 Task: Edit the buffer time to 3 hours before the event.
Action: Mouse moved to (565, 333)
Screenshot: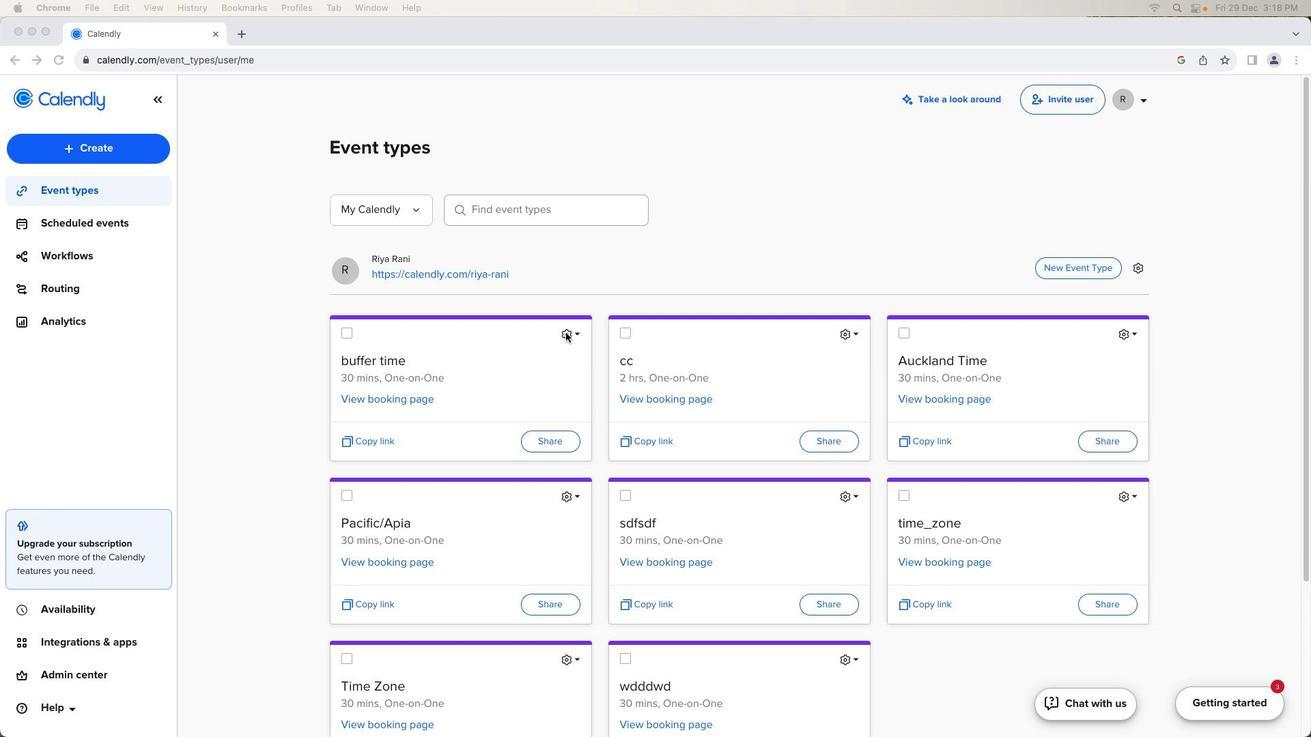 
Action: Mouse pressed left at (565, 333)
Screenshot: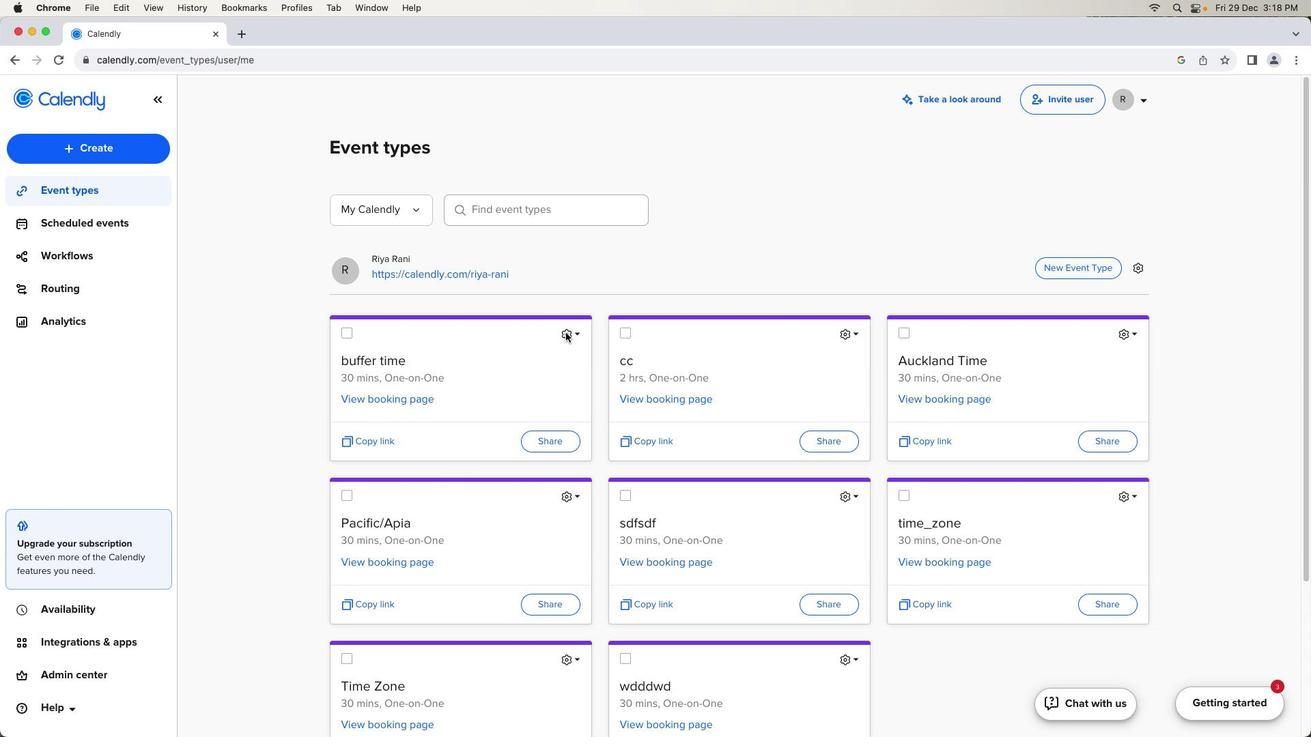 
Action: Mouse pressed left at (565, 333)
Screenshot: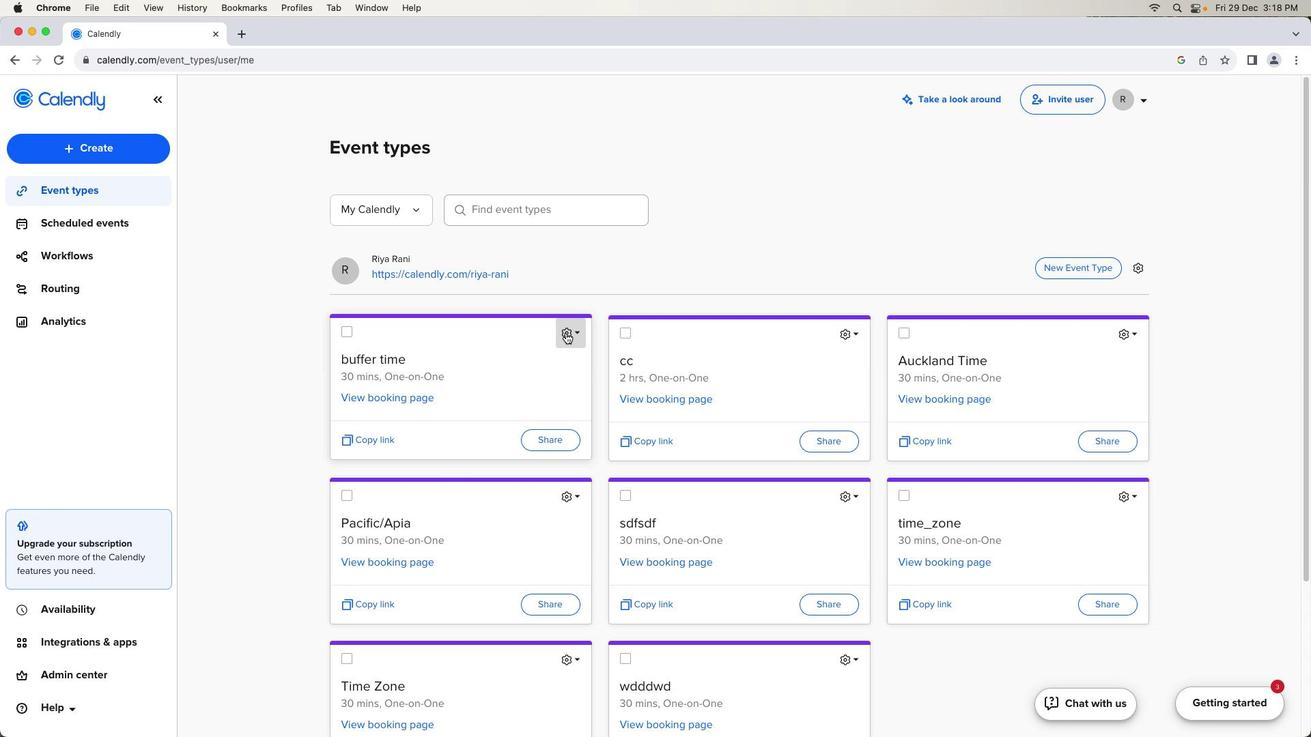 
Action: Mouse moved to (503, 380)
Screenshot: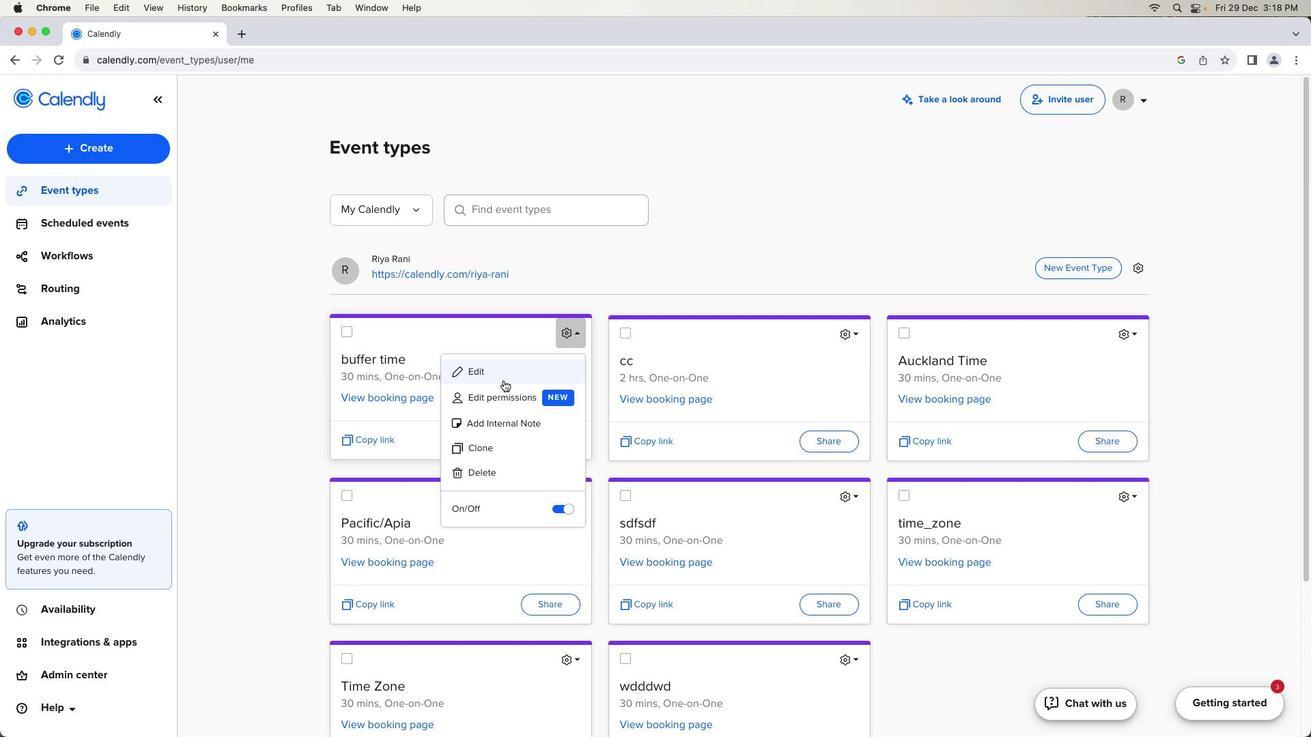 
Action: Mouse pressed left at (503, 380)
Screenshot: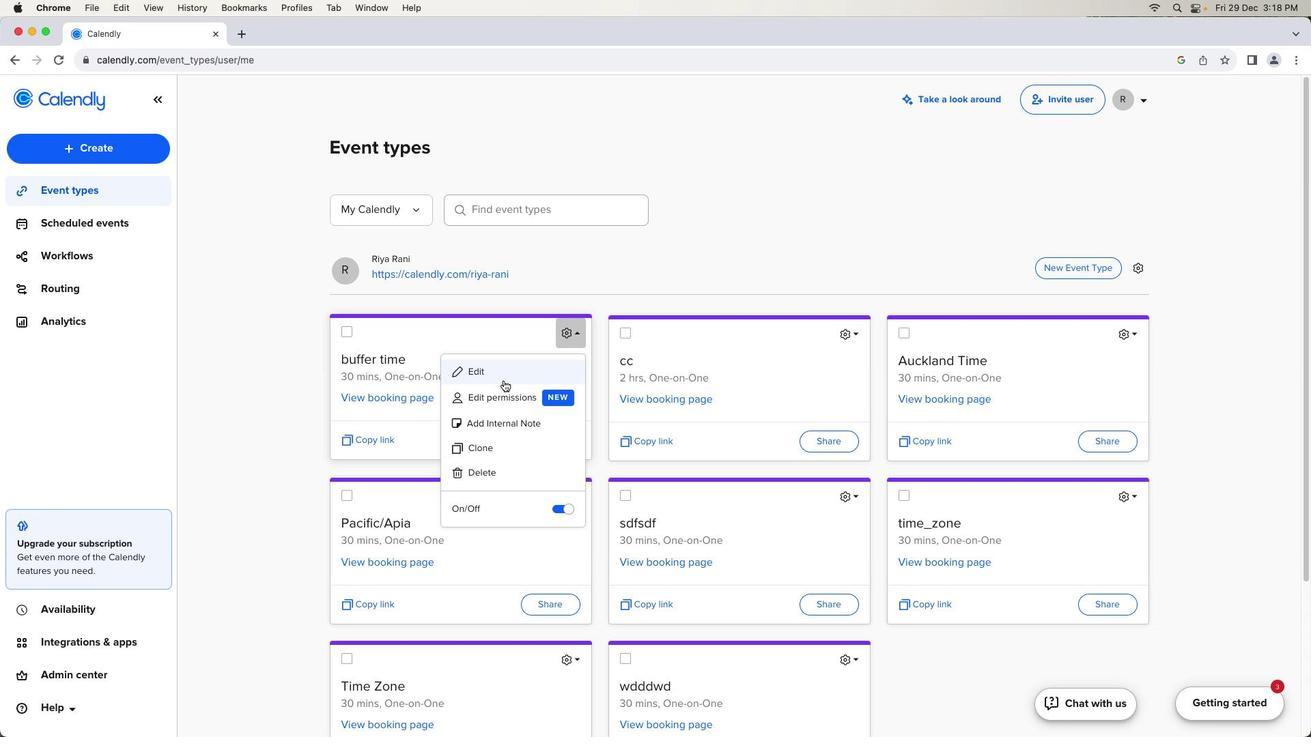 
Action: Mouse moved to (174, 430)
Screenshot: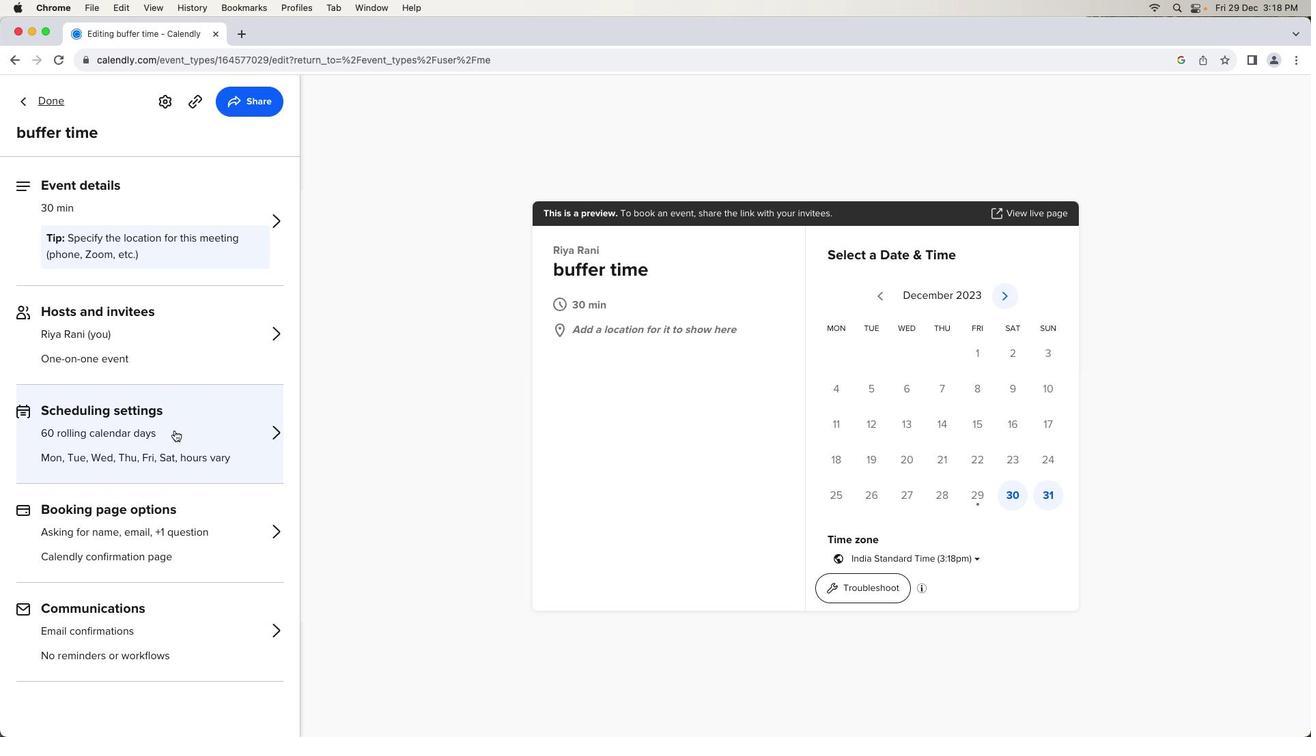 
Action: Mouse pressed left at (174, 430)
Screenshot: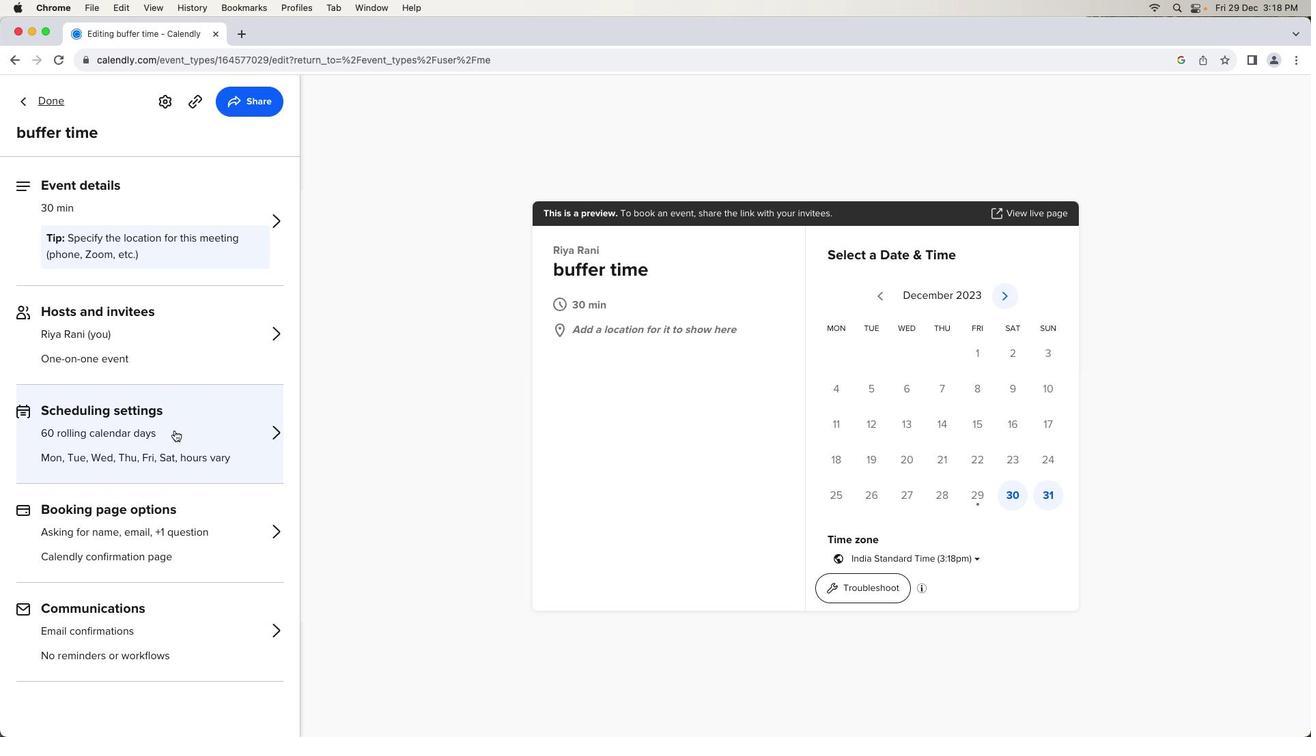 
Action: Mouse moved to (77, 548)
Screenshot: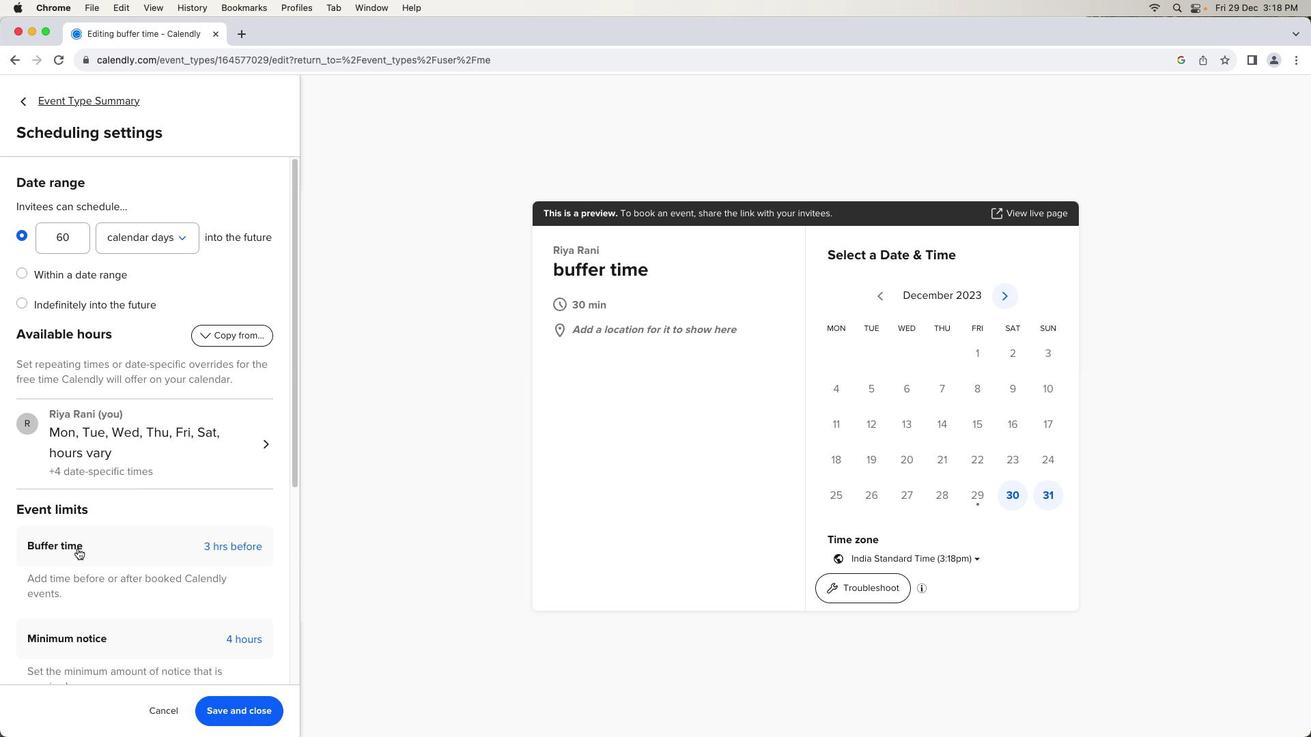 
Action: Mouse pressed left at (77, 548)
Screenshot: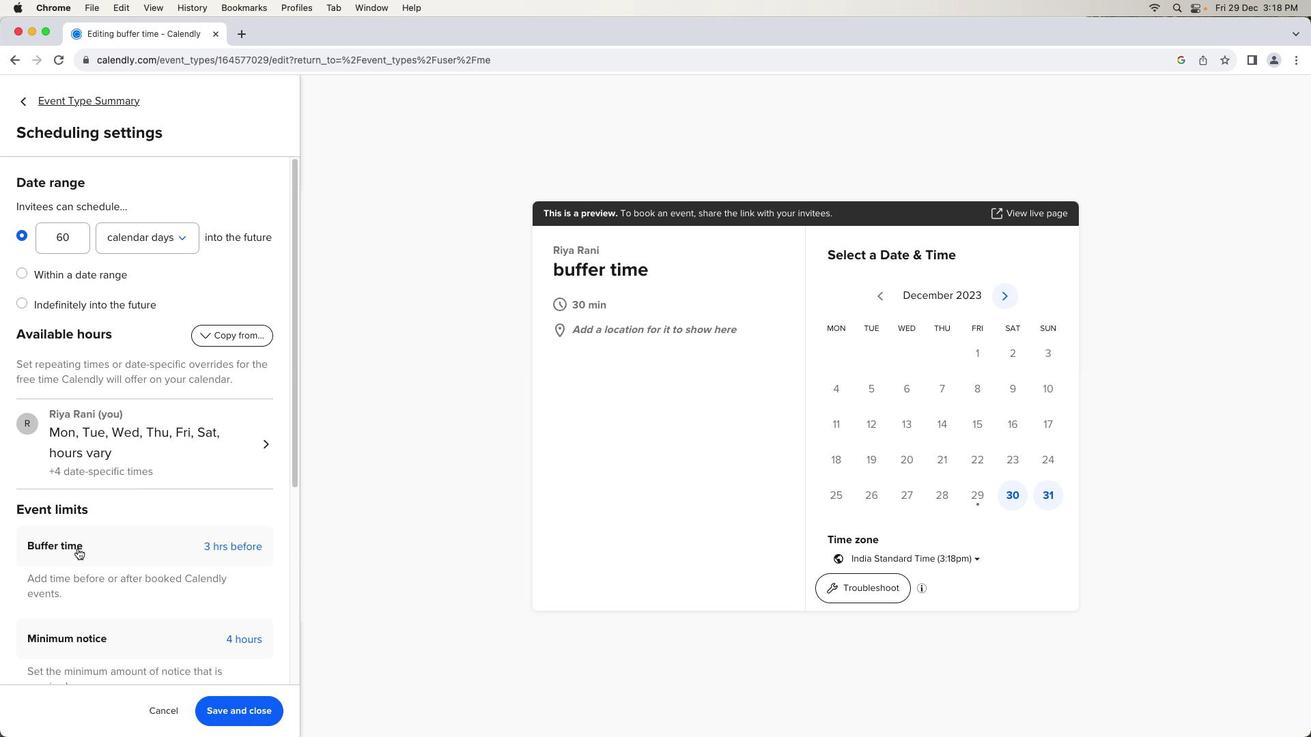 
Action: Mouse moved to (123, 585)
Screenshot: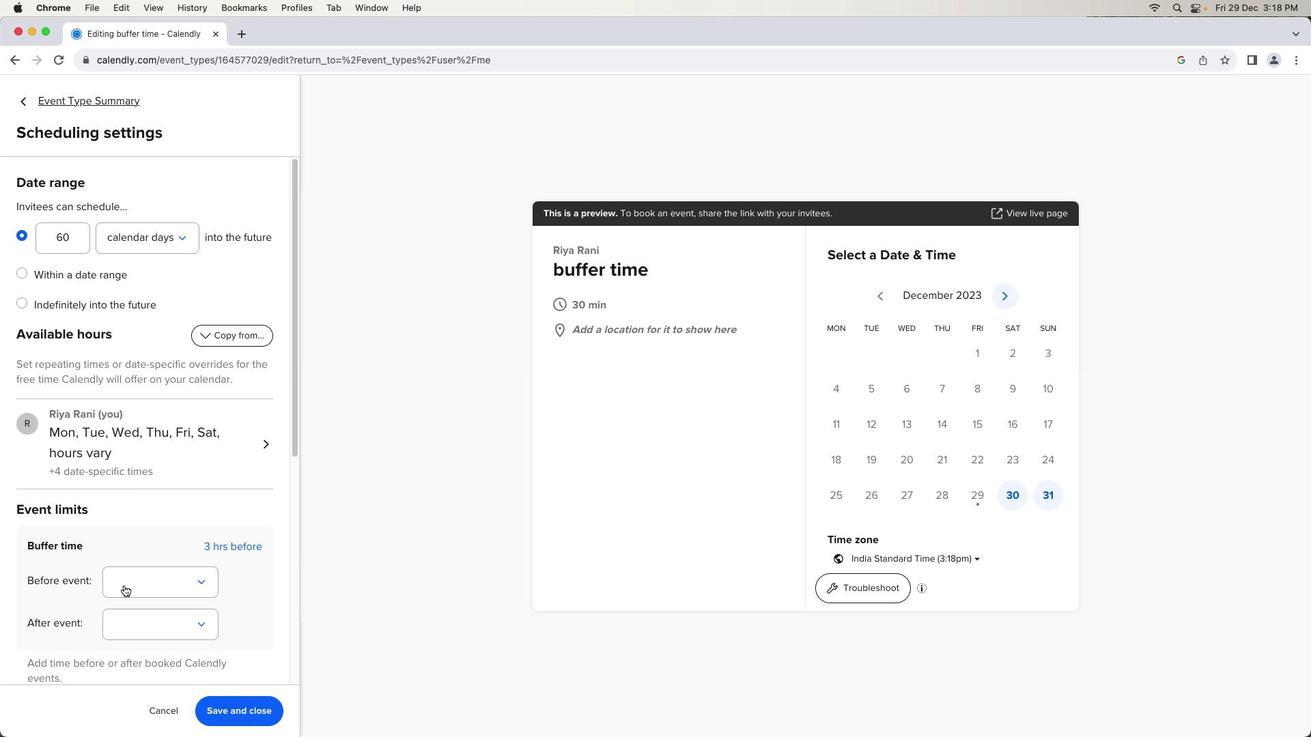 
Action: Mouse pressed left at (123, 585)
Screenshot: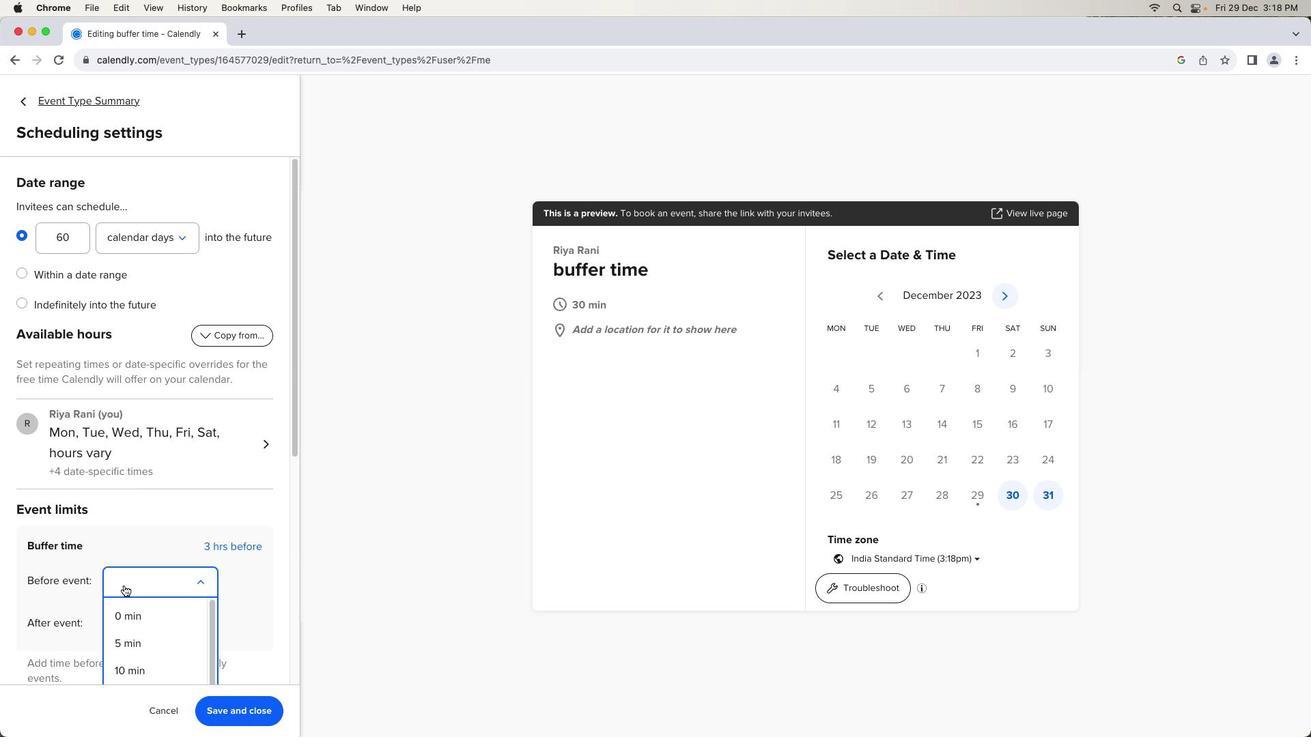 
Action: Mouse moved to (151, 637)
Screenshot: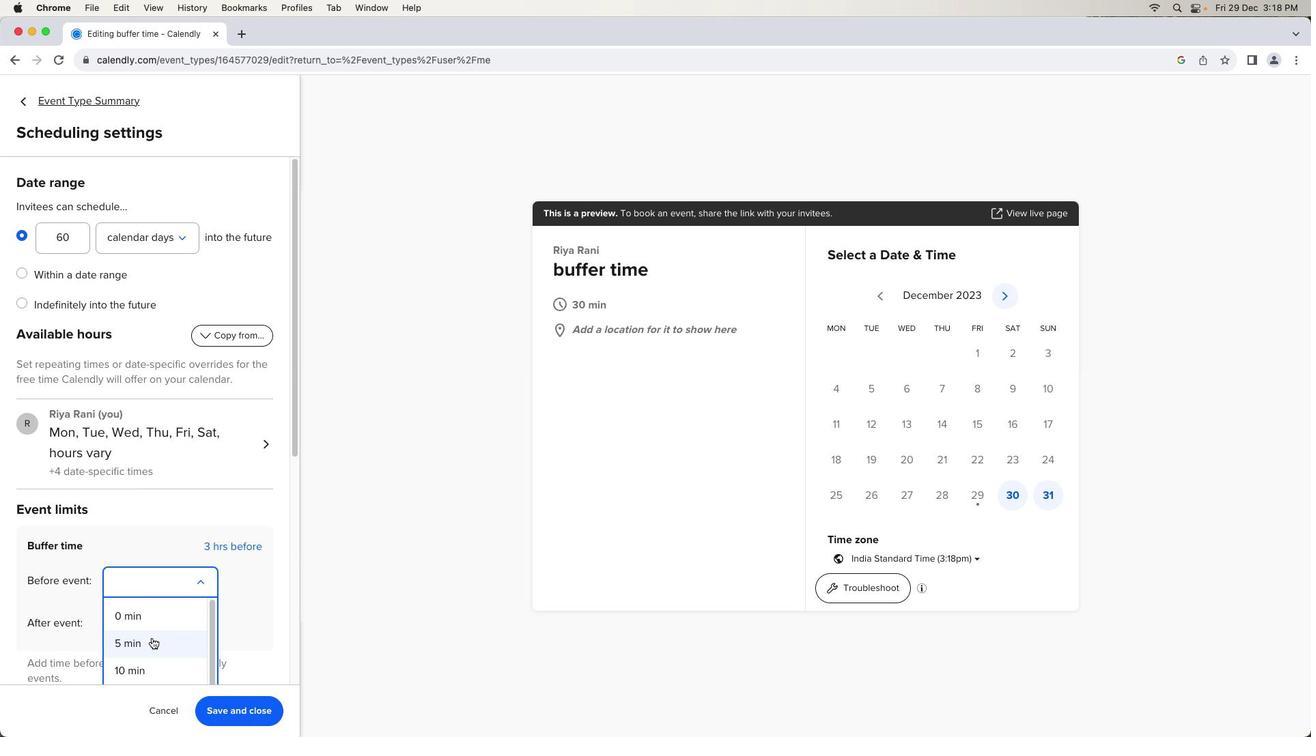 
Action: Mouse scrolled (151, 637) with delta (0, 0)
Screenshot: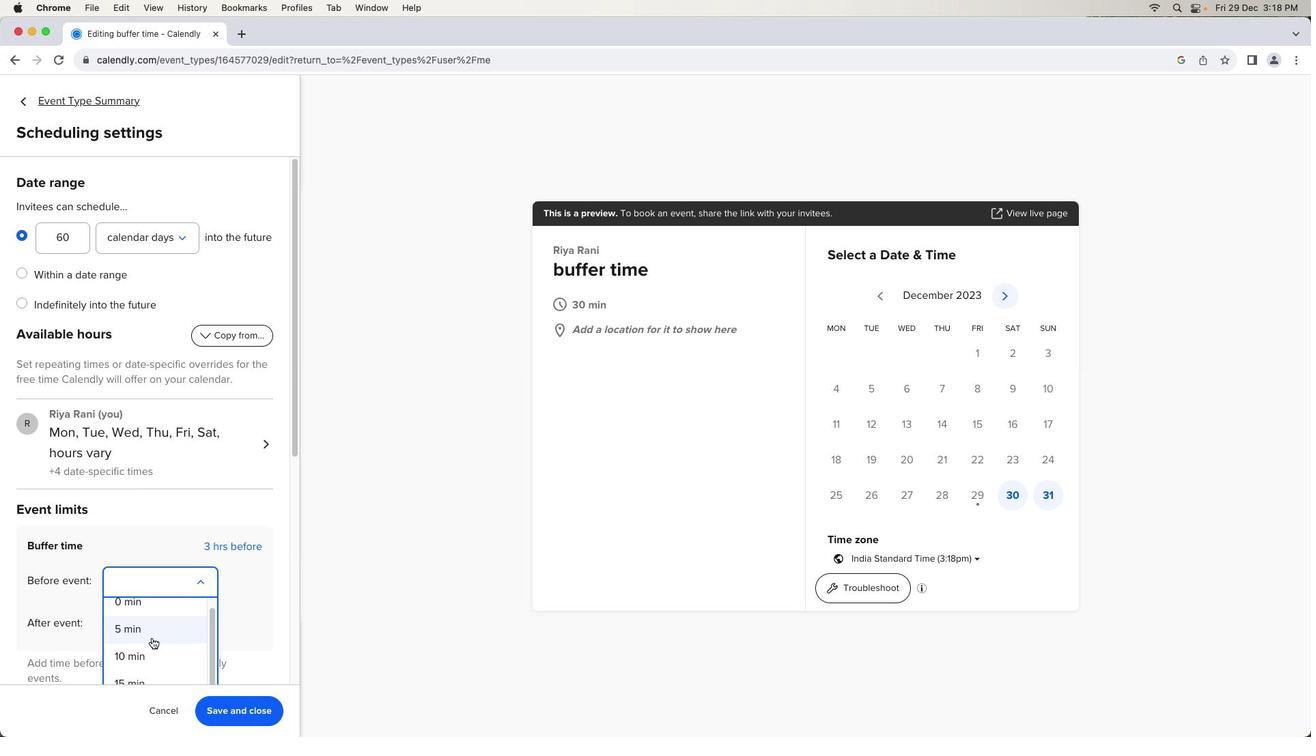 
Action: Mouse scrolled (151, 637) with delta (0, 0)
Screenshot: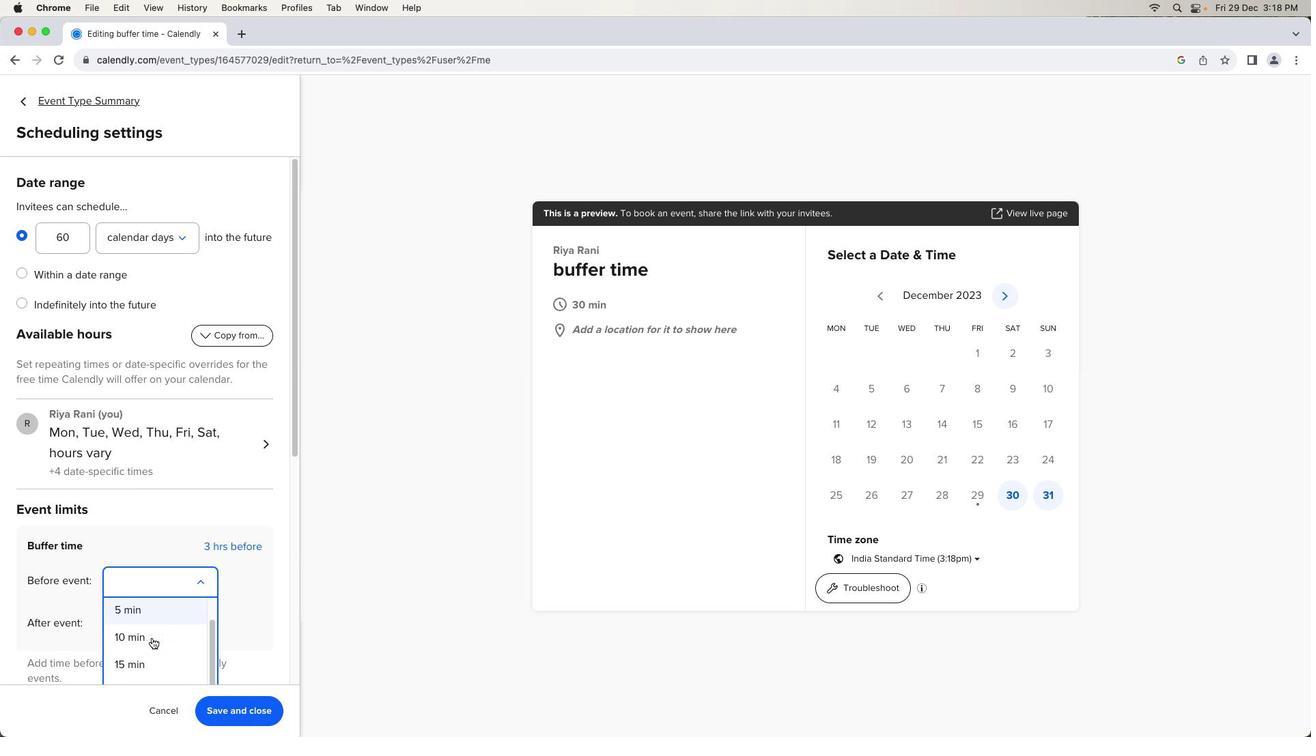 
Action: Mouse scrolled (151, 637) with delta (0, -1)
Screenshot: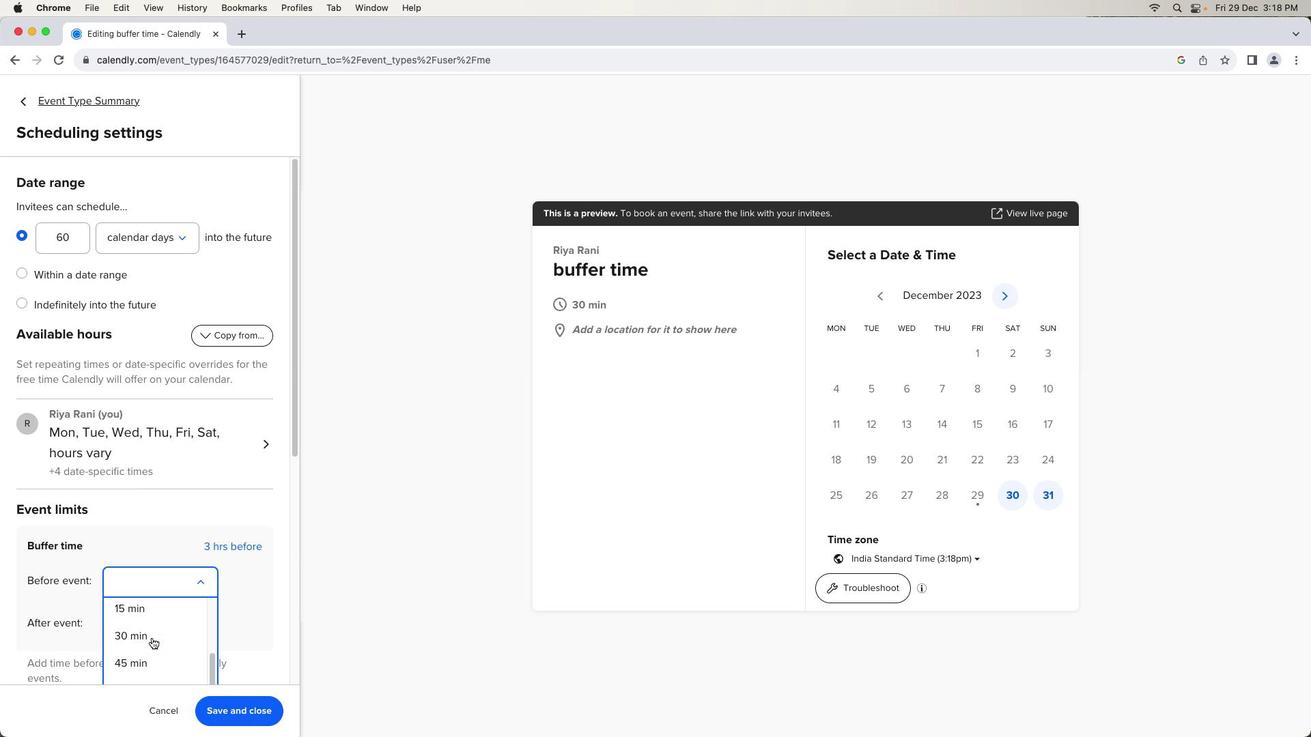 
Action: Mouse scrolled (151, 637) with delta (0, -2)
Screenshot: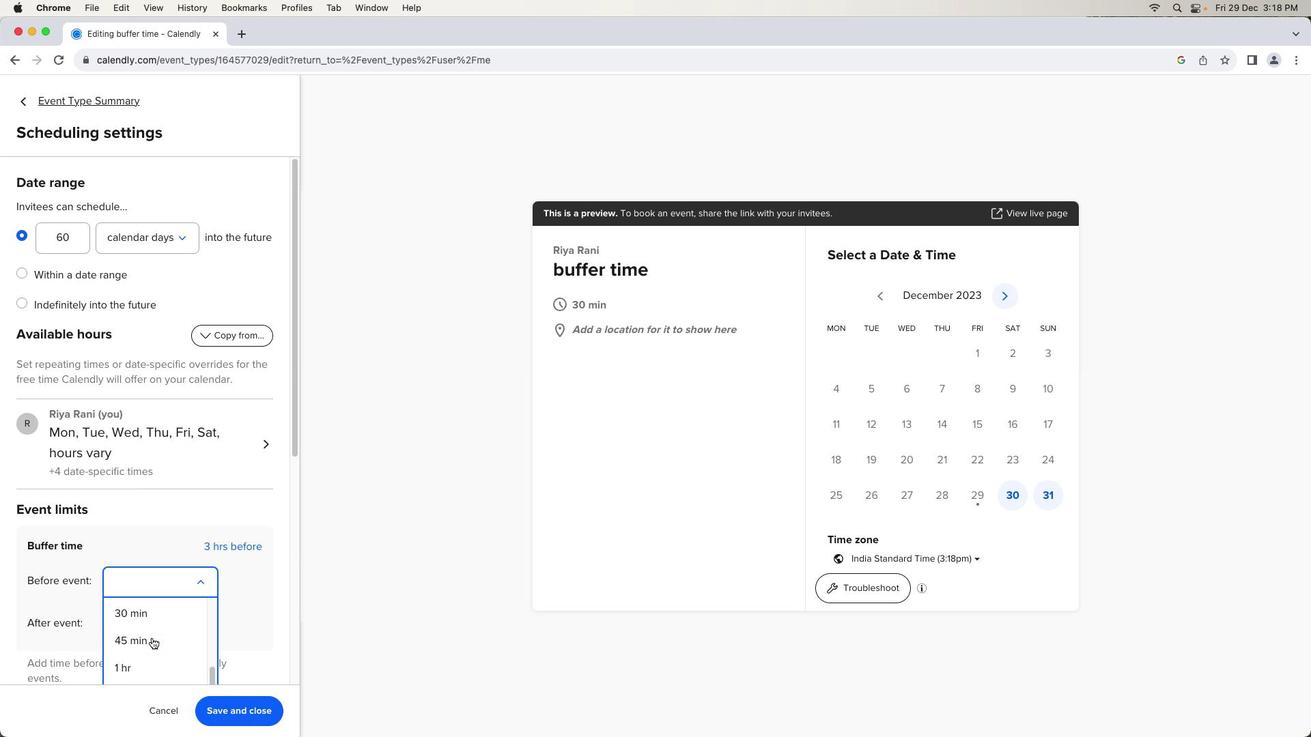 
Action: Mouse scrolled (151, 637) with delta (0, 0)
Screenshot: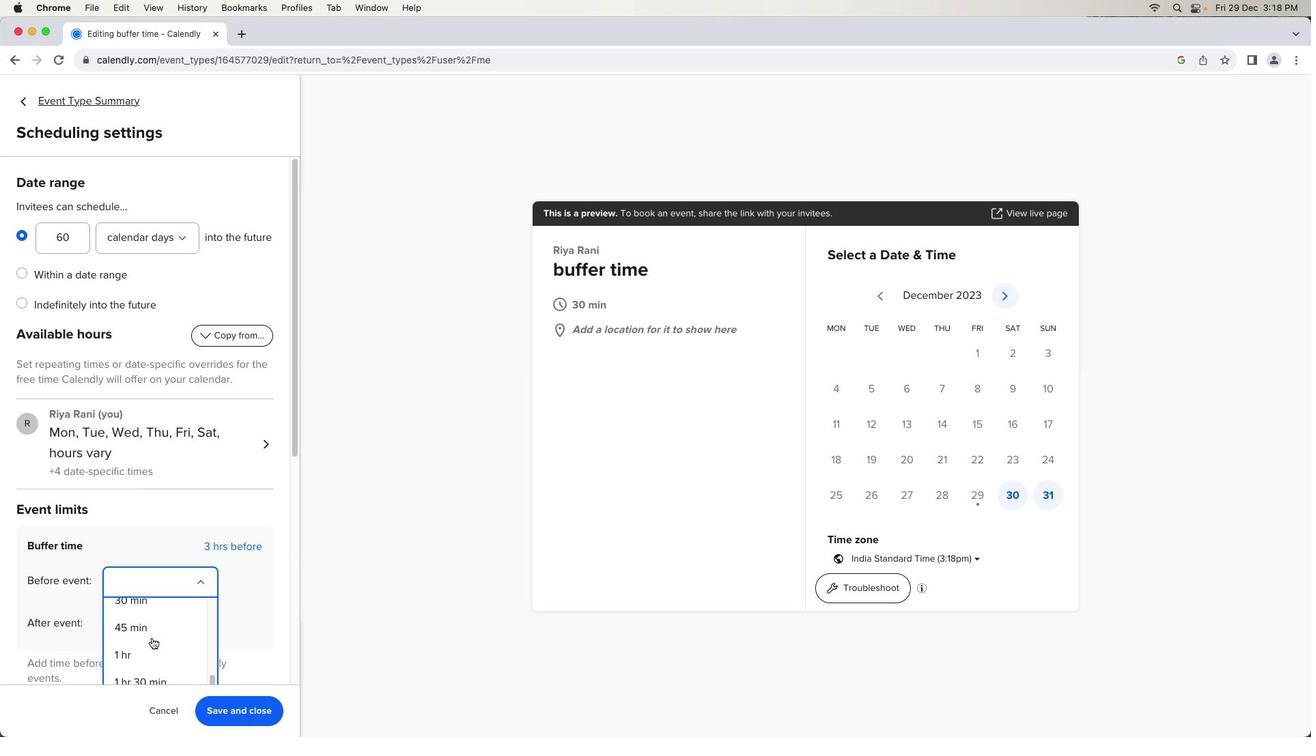 
Action: Mouse scrolled (151, 637) with delta (0, 0)
Screenshot: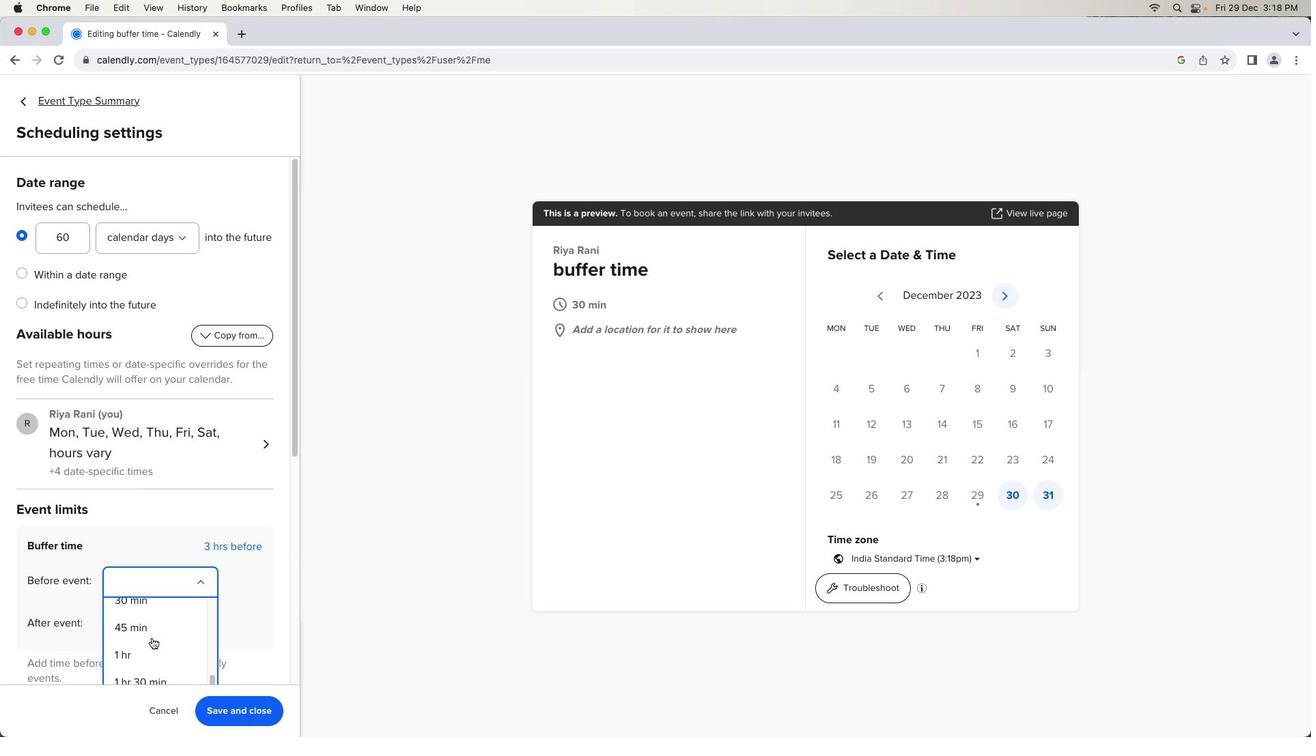 
Action: Mouse scrolled (151, 637) with delta (0, -1)
Screenshot: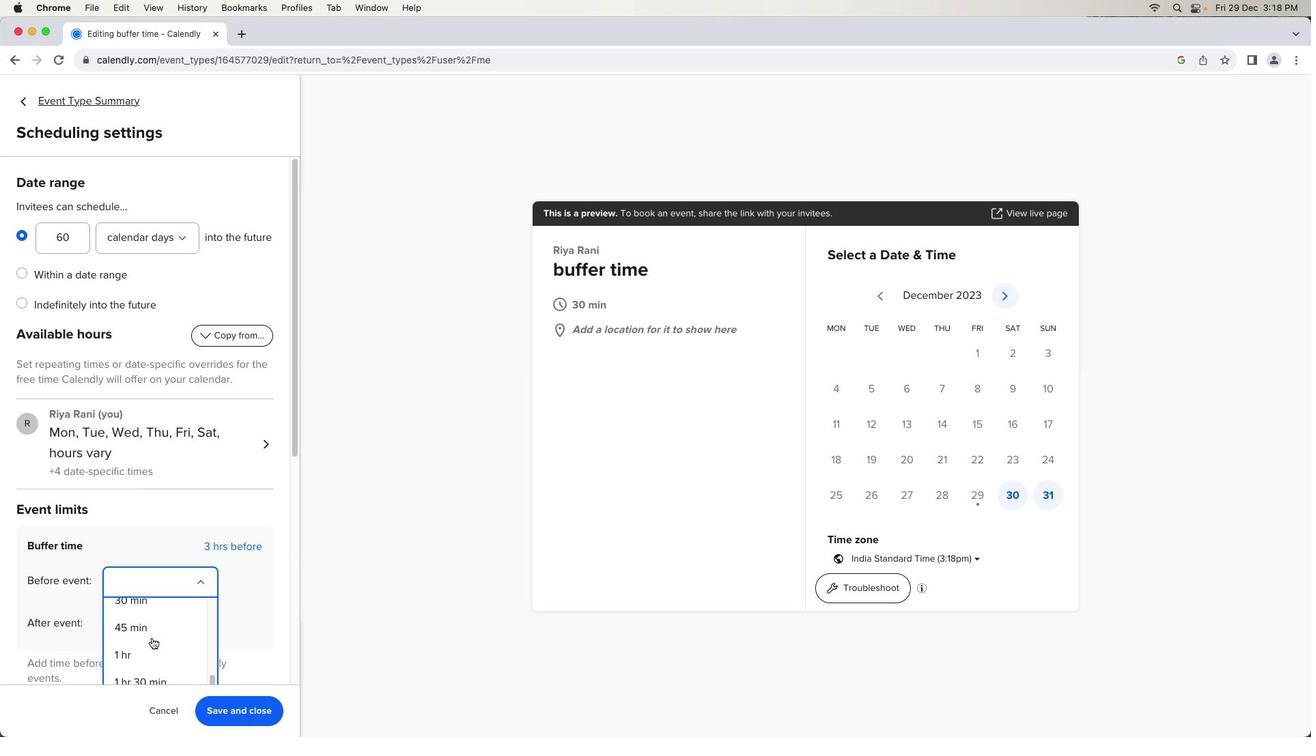 
Action: Mouse scrolled (151, 637) with delta (0, -2)
Screenshot: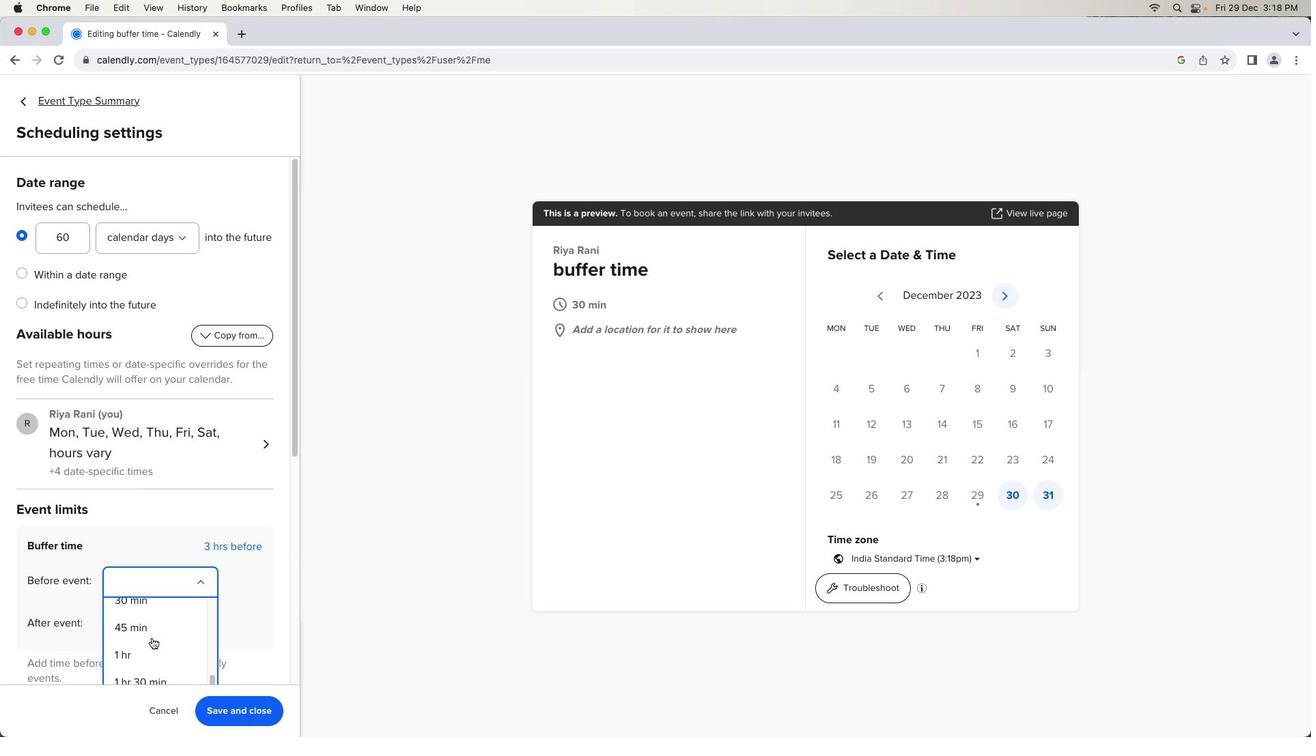 
Action: Mouse moved to (151, 638)
Screenshot: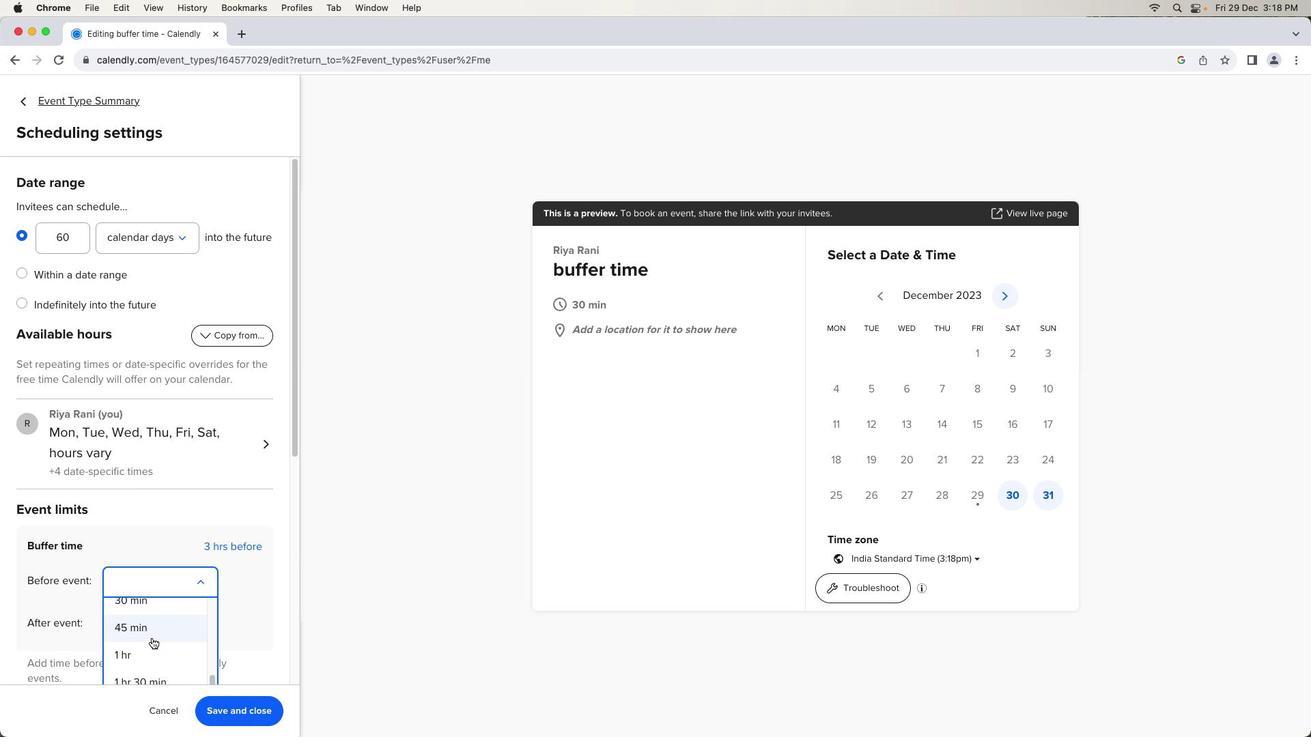 
Action: Mouse scrolled (151, 638) with delta (0, 0)
Screenshot: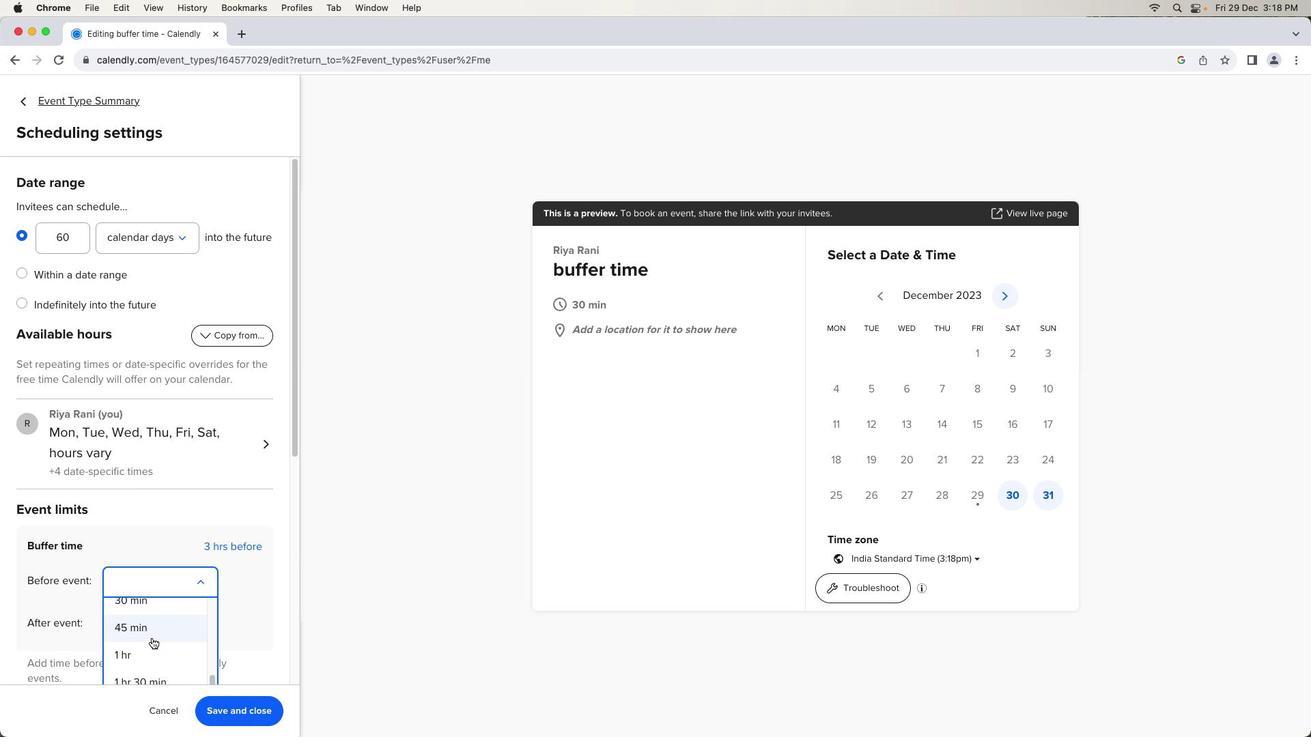 
Action: Mouse scrolled (151, 638) with delta (0, 0)
Screenshot: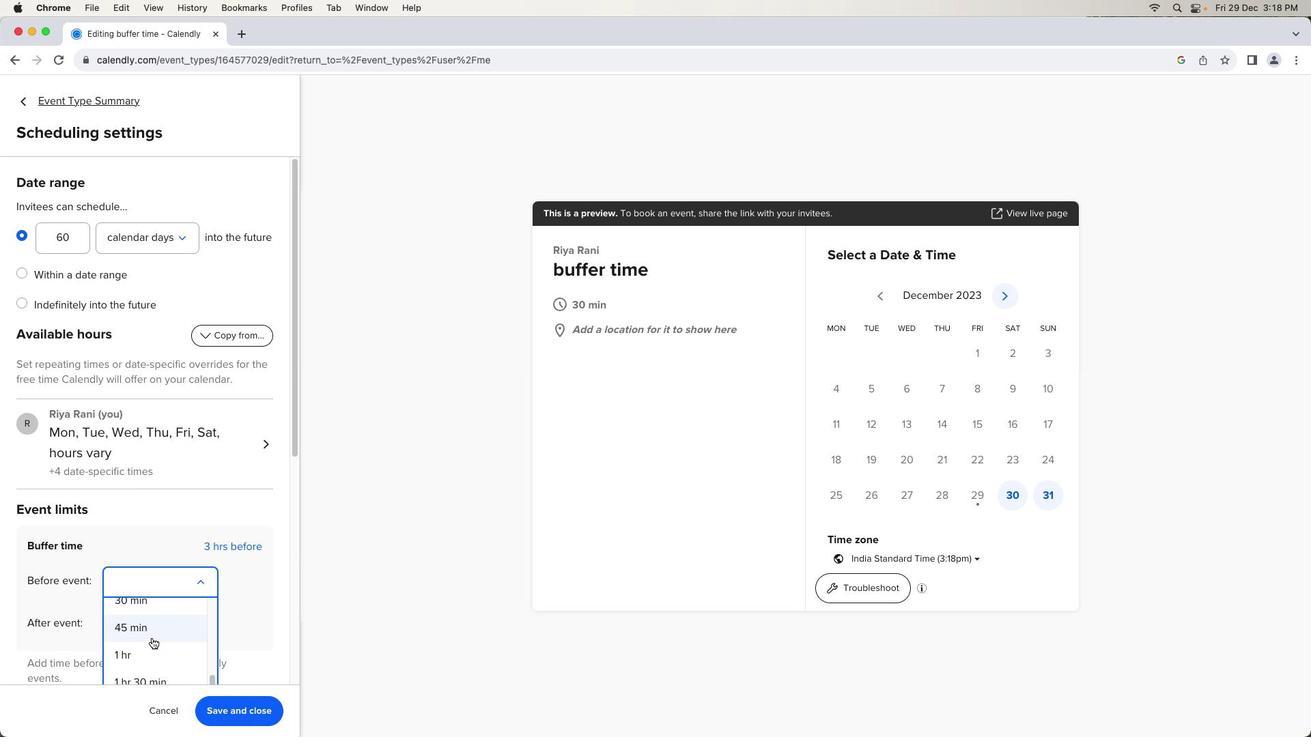 
Action: Mouse scrolled (151, 638) with delta (0, -2)
Screenshot: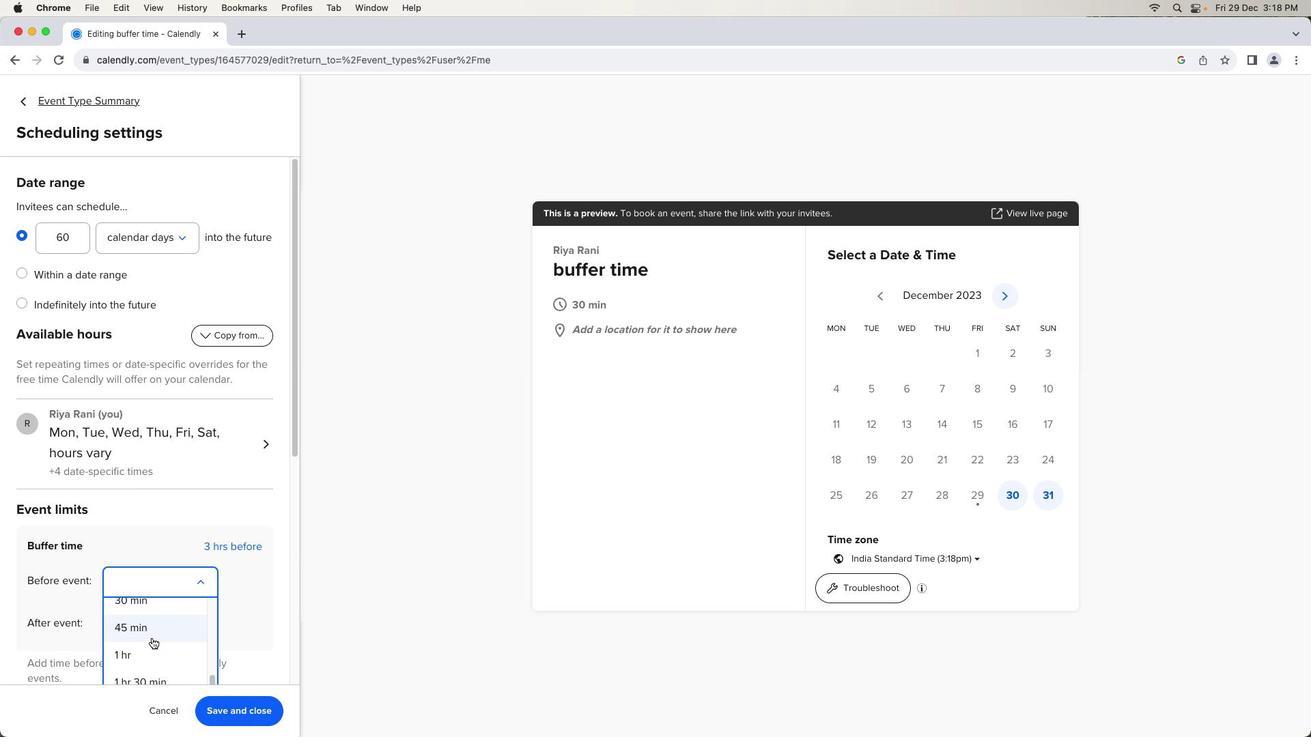 
Action: Mouse scrolled (151, 638) with delta (0, -2)
Screenshot: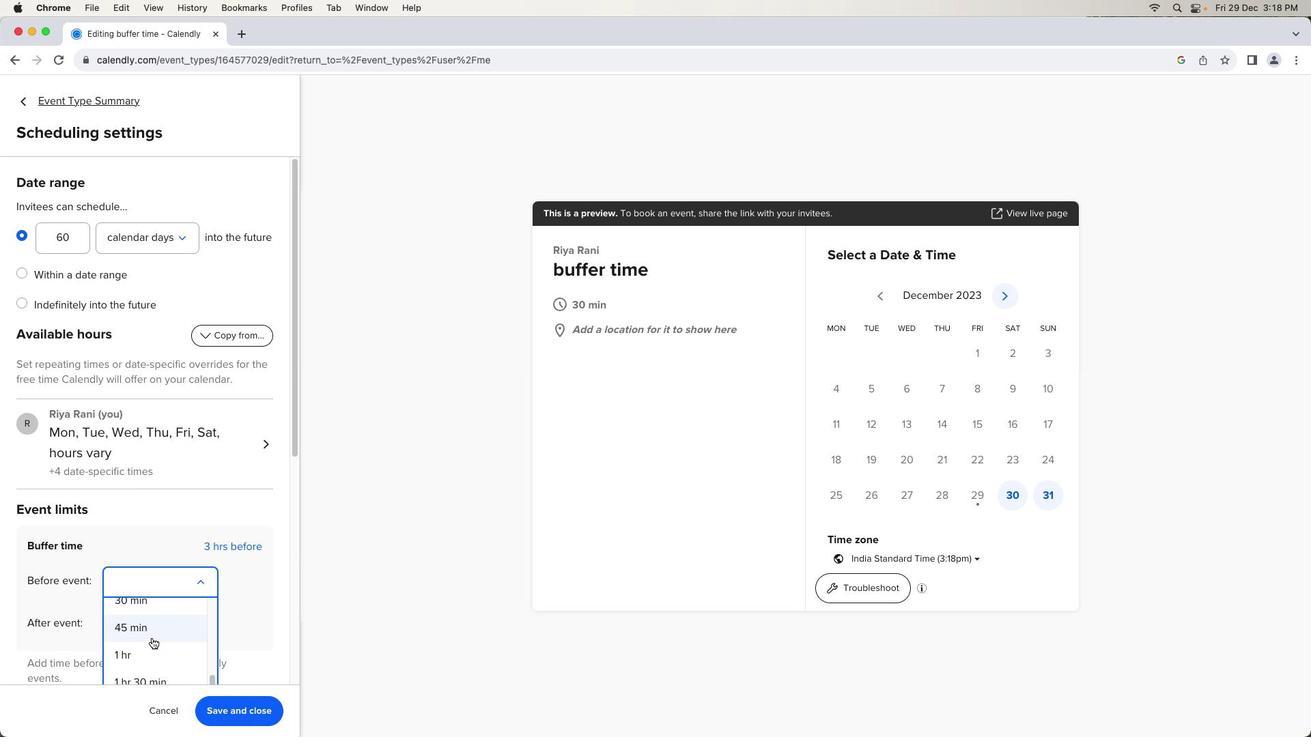 
Action: Mouse moved to (152, 637)
Screenshot: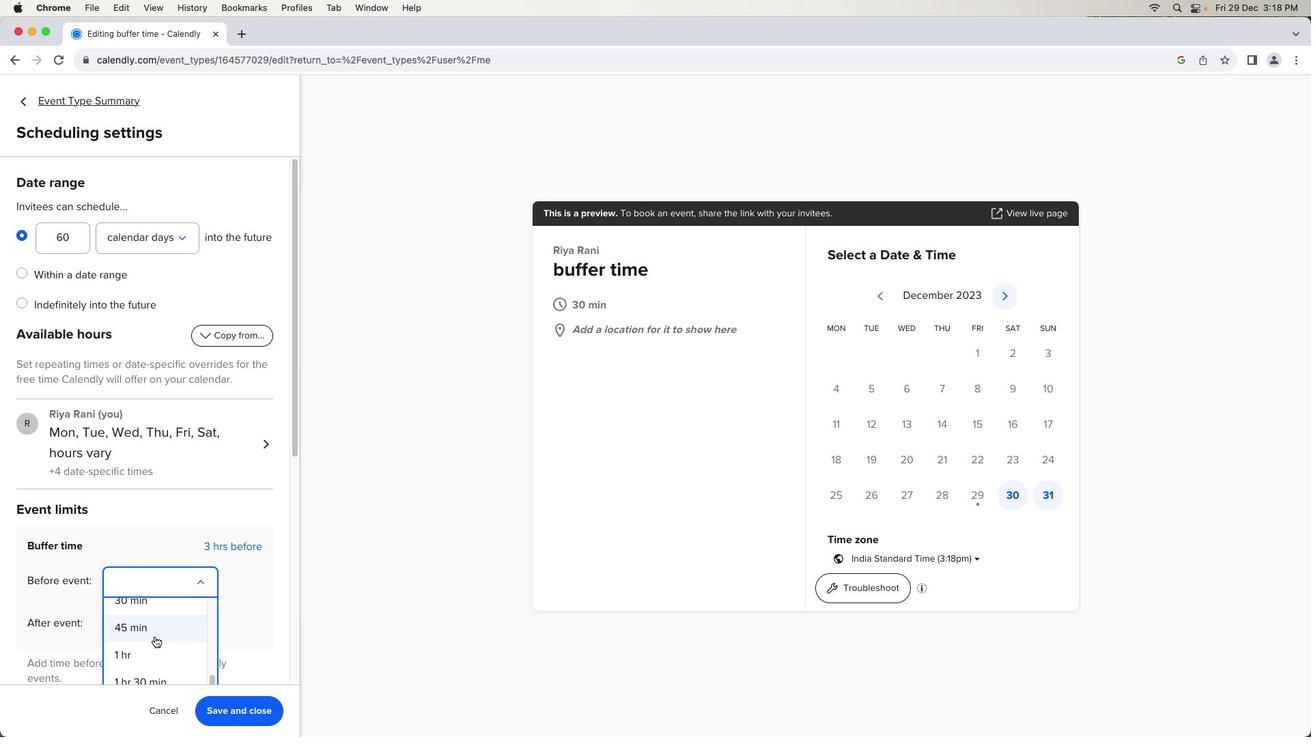 
Action: Mouse scrolled (152, 637) with delta (0, 0)
Screenshot: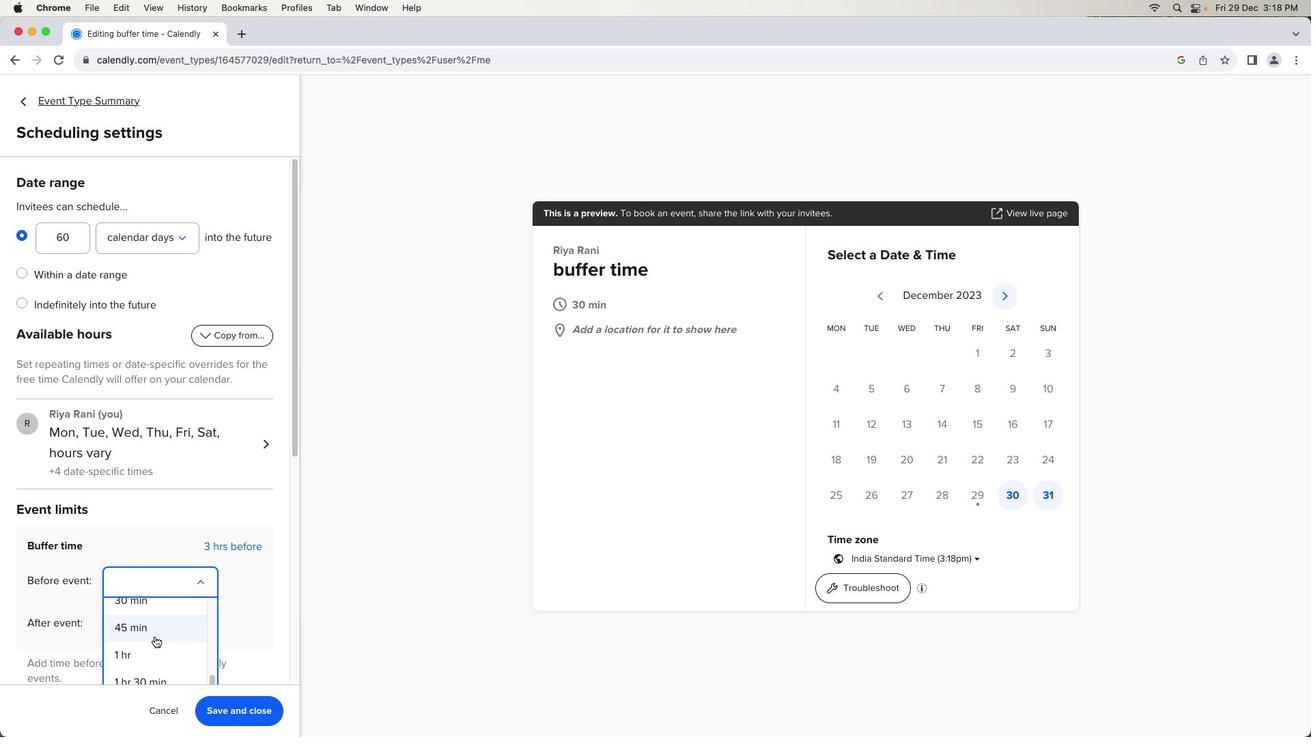 
Action: Mouse moved to (152, 637)
Screenshot: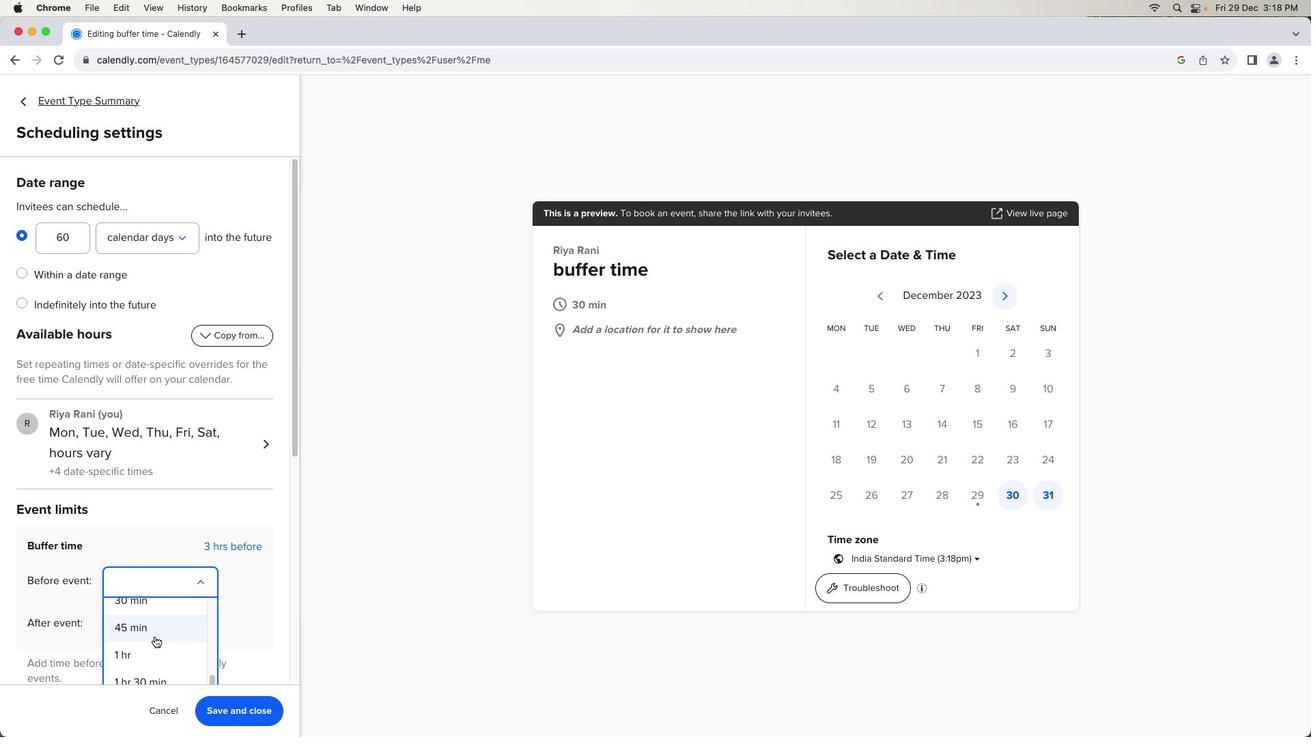 
Action: Mouse scrolled (152, 637) with delta (0, 0)
Screenshot: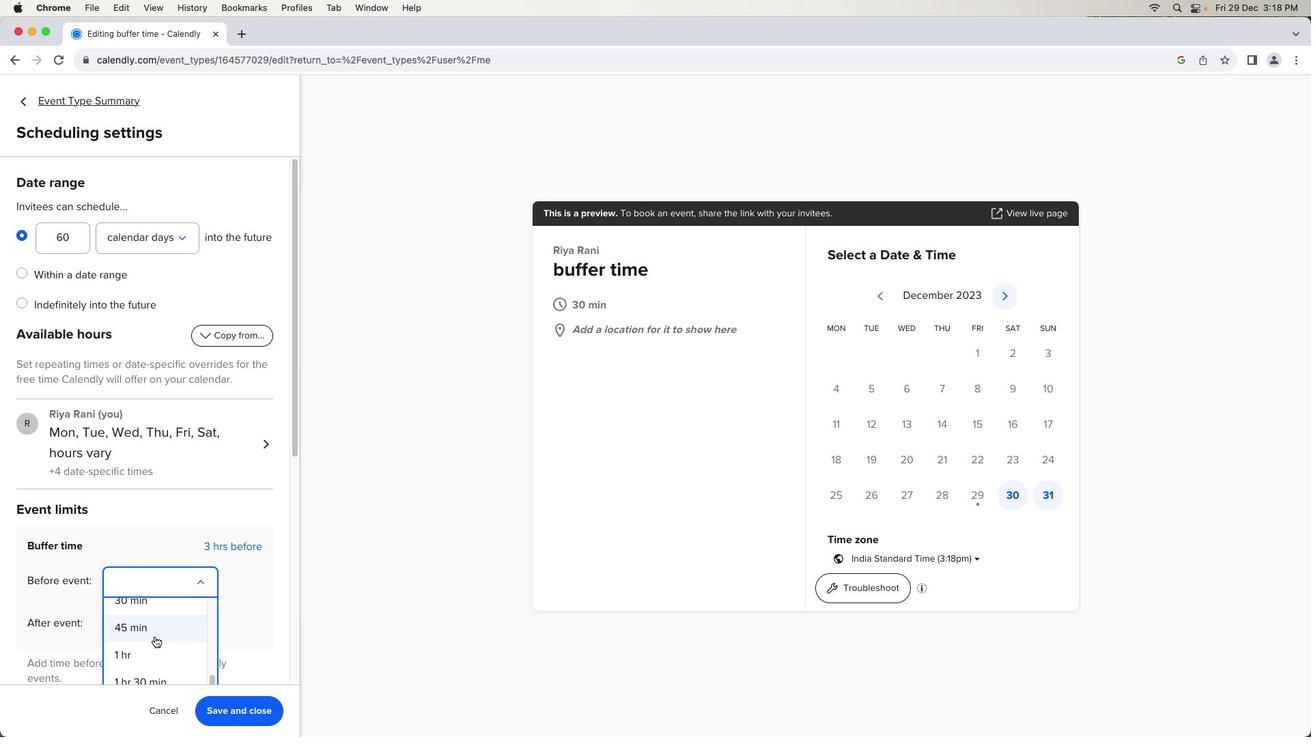 
Action: Mouse moved to (153, 637)
Screenshot: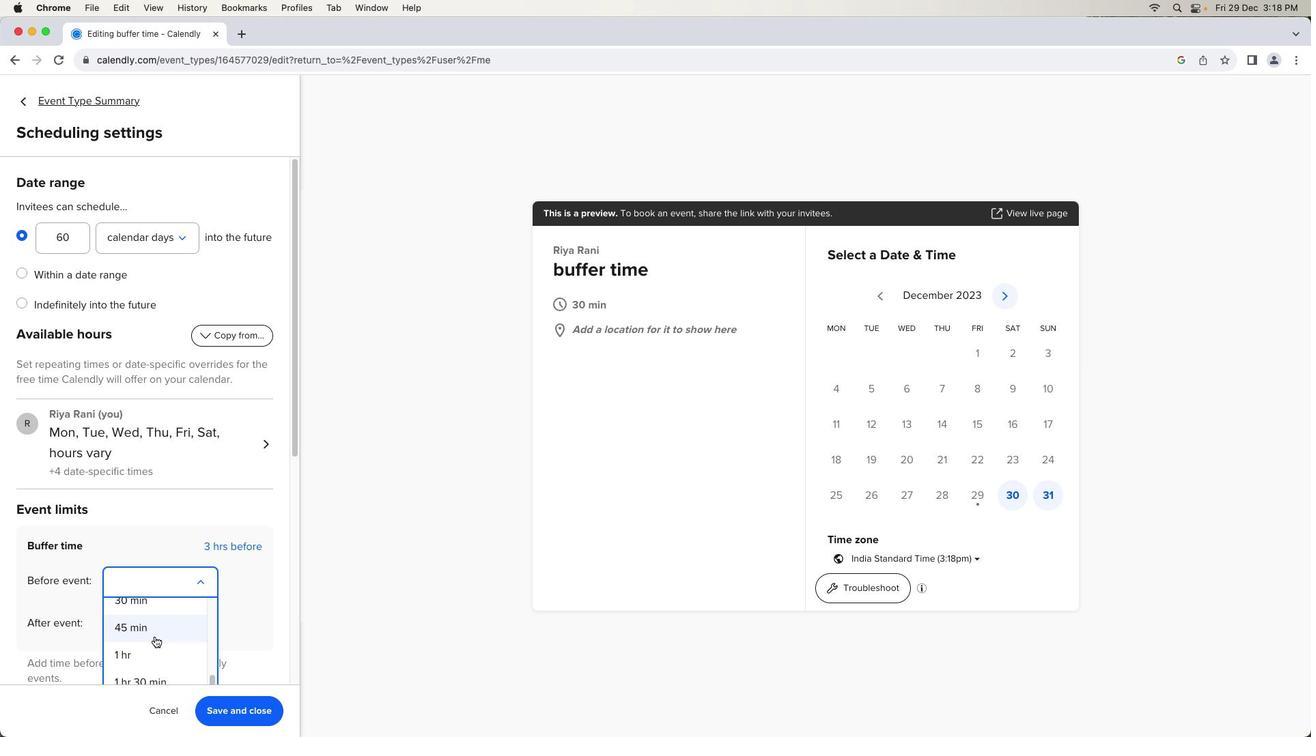 
Action: Mouse scrolled (153, 637) with delta (0, -2)
Screenshot: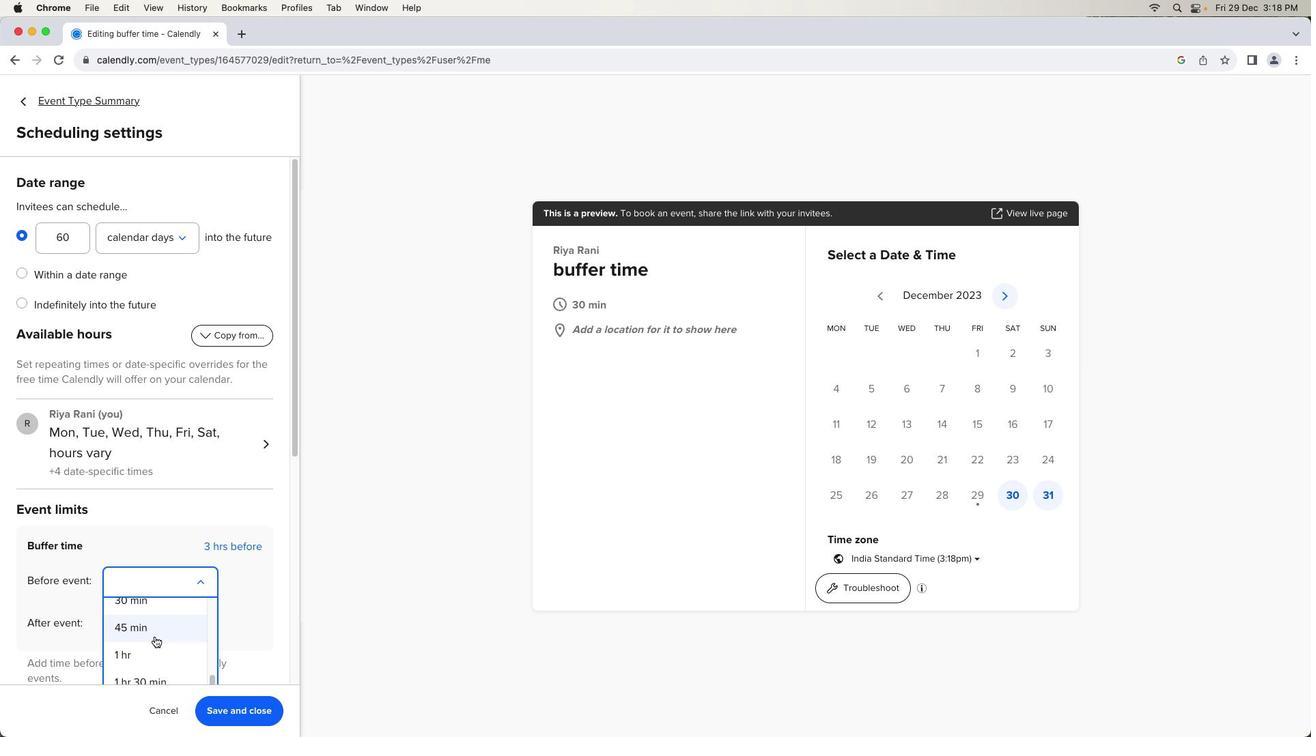 
Action: Mouse moved to (154, 637)
Screenshot: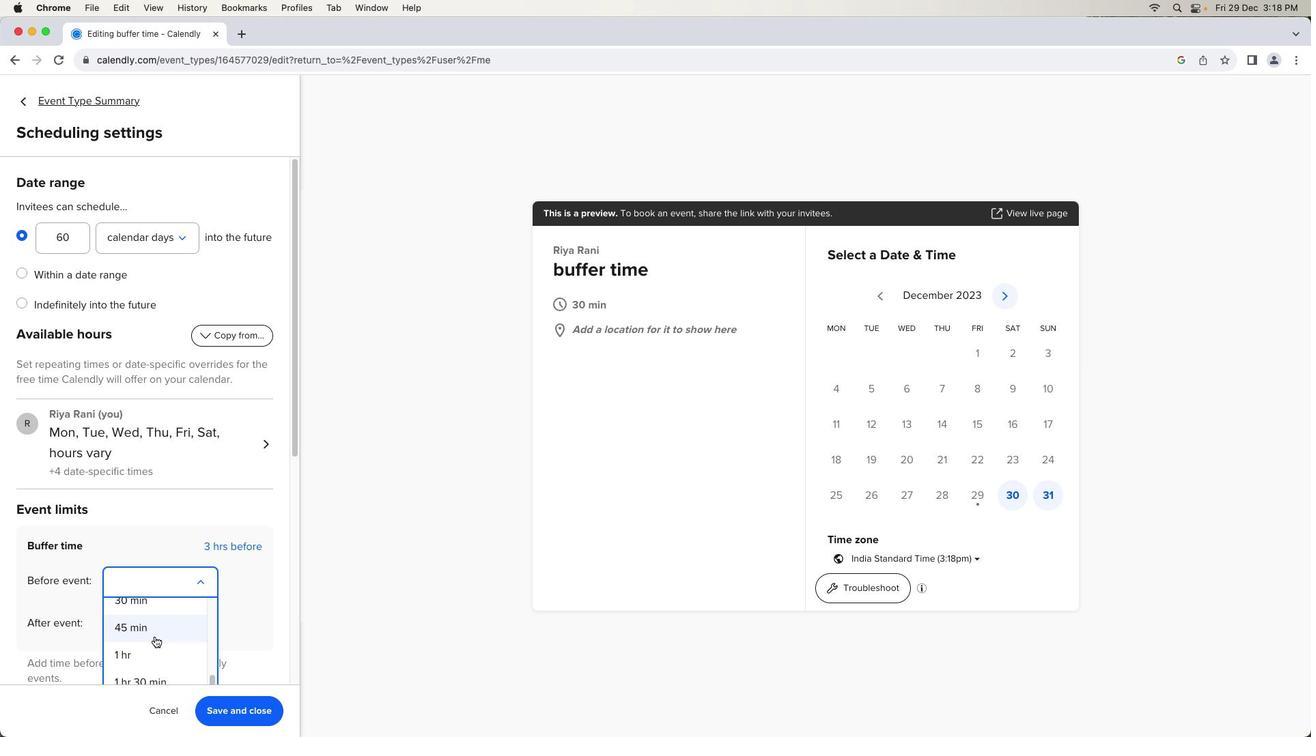 
Action: Mouse scrolled (154, 637) with delta (0, -2)
Screenshot: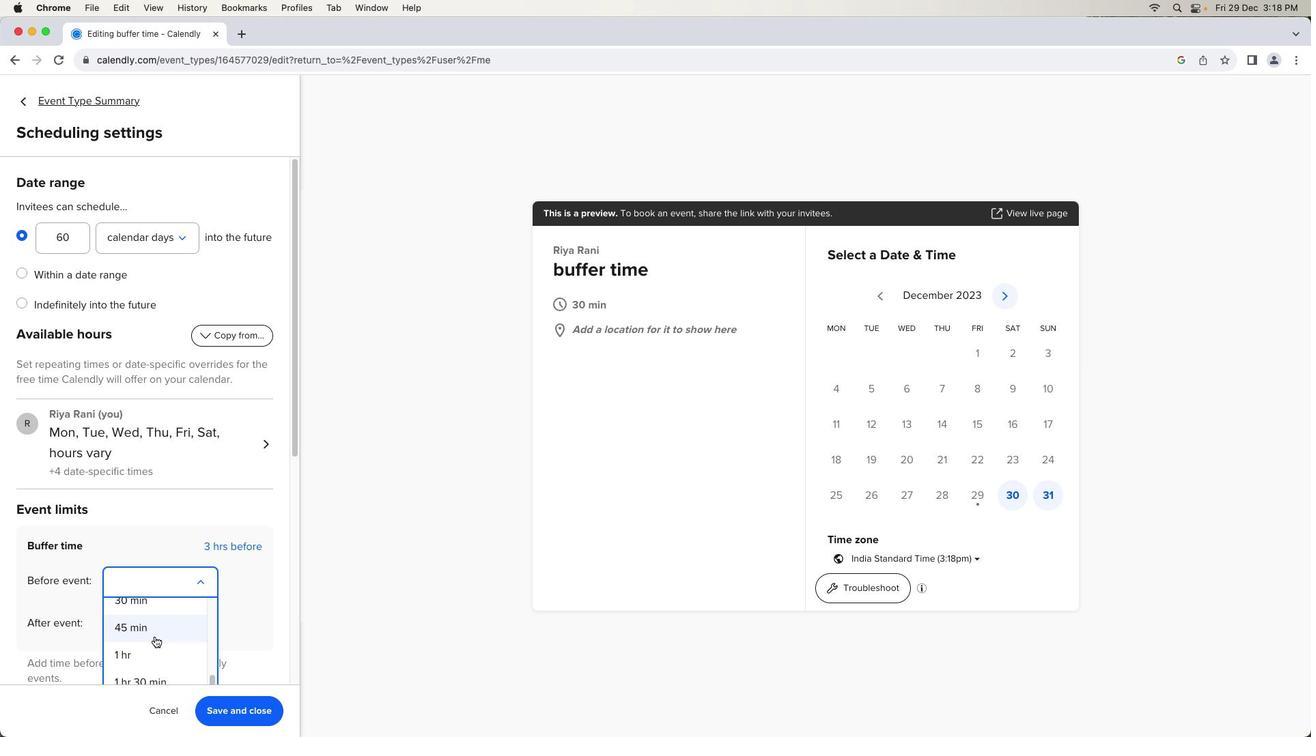 
Action: Mouse moved to (190, 591)
Screenshot: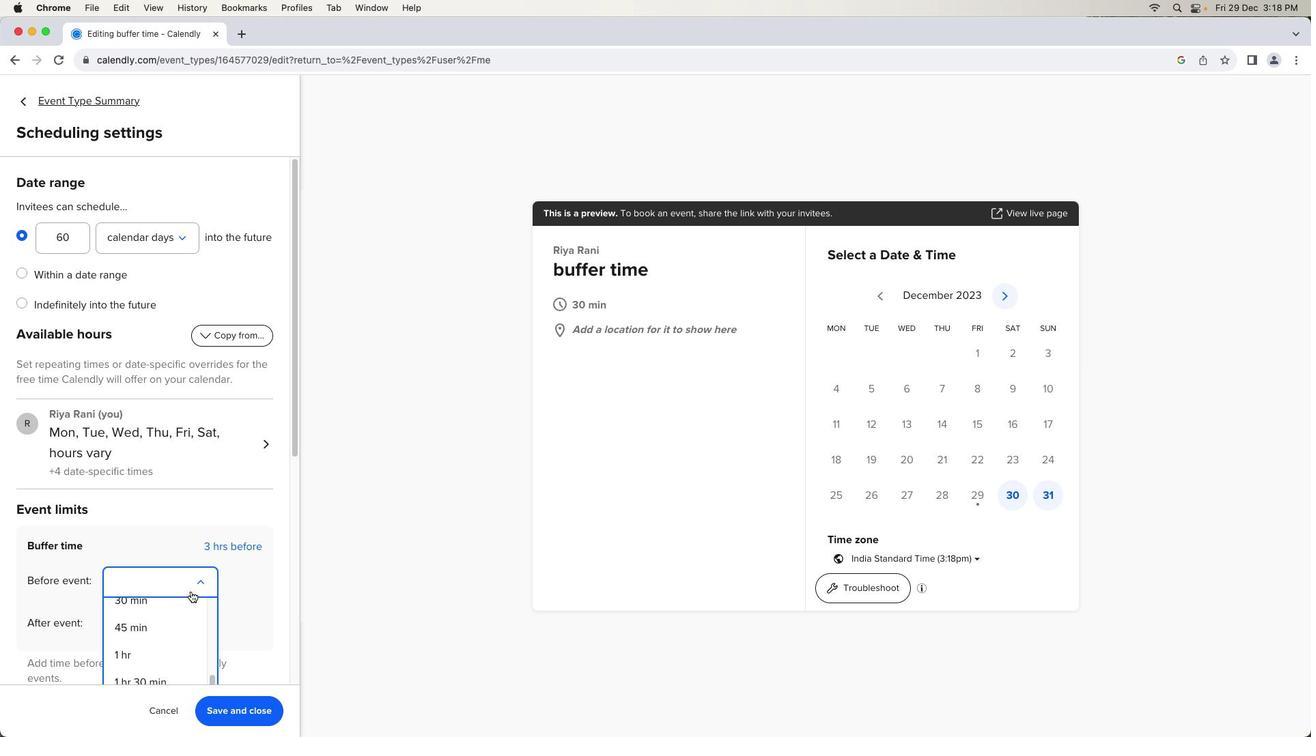 
Action: Mouse scrolled (190, 591) with delta (0, 0)
Screenshot: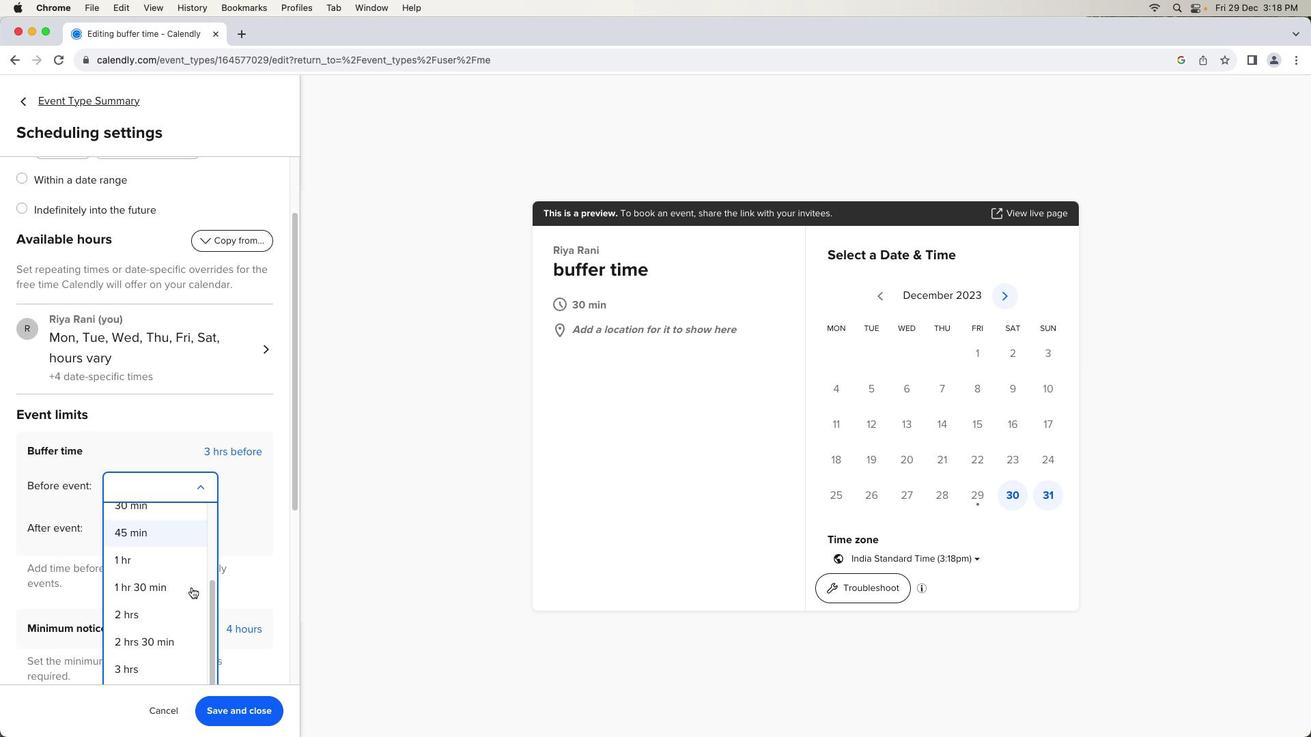 
Action: Mouse scrolled (190, 591) with delta (0, 0)
Screenshot: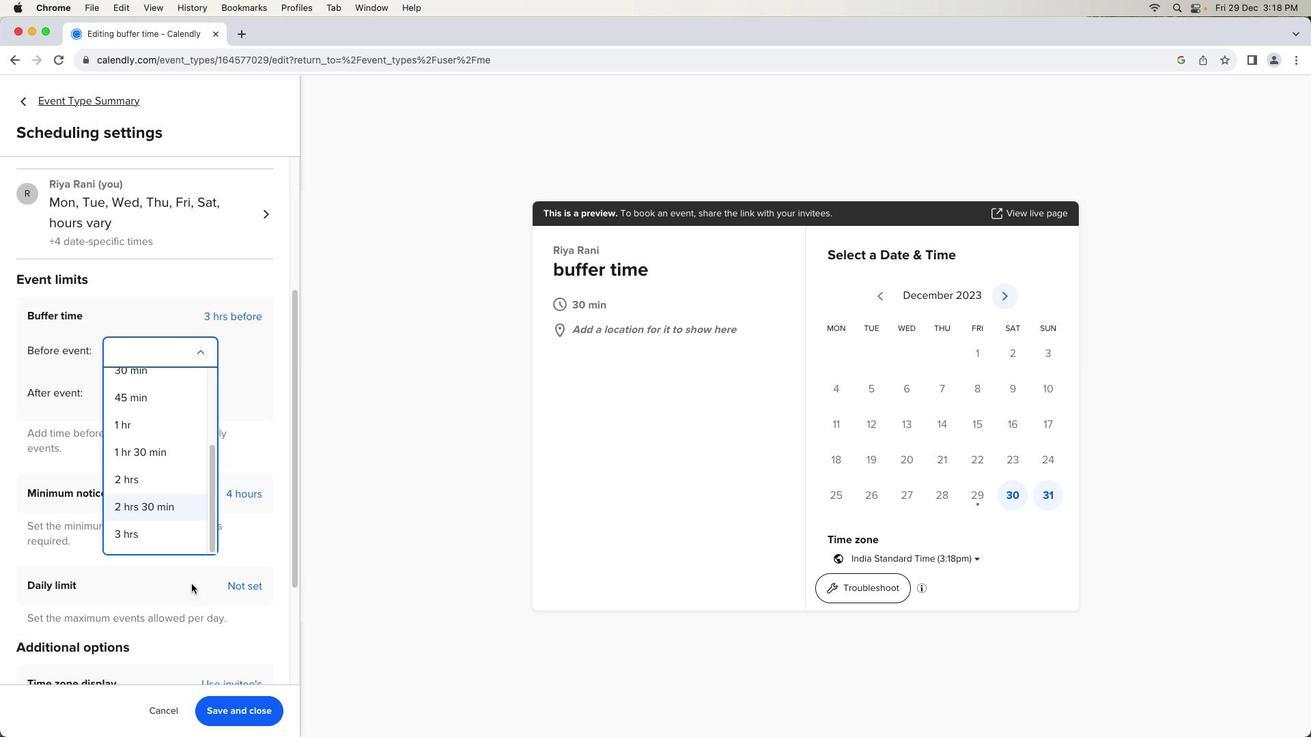
Action: Mouse scrolled (190, 591) with delta (0, -2)
Screenshot: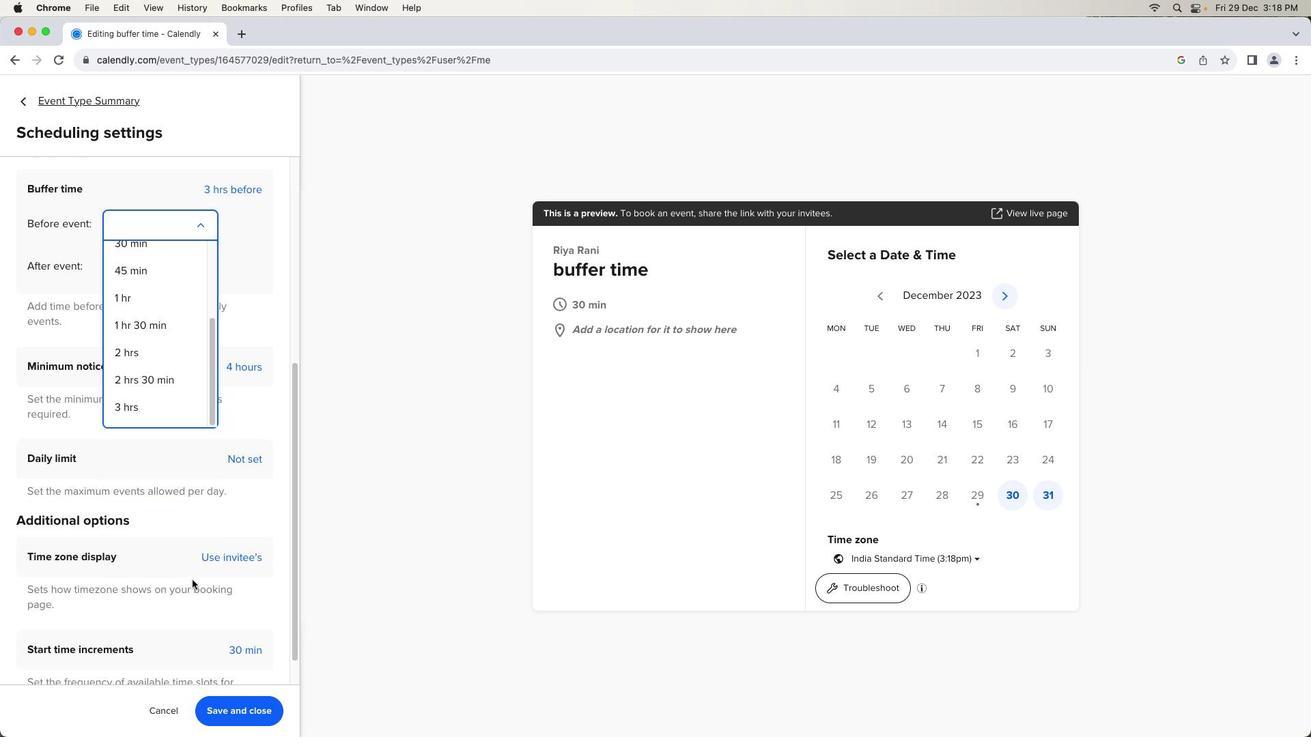 
Action: Mouse scrolled (190, 591) with delta (0, -3)
Screenshot: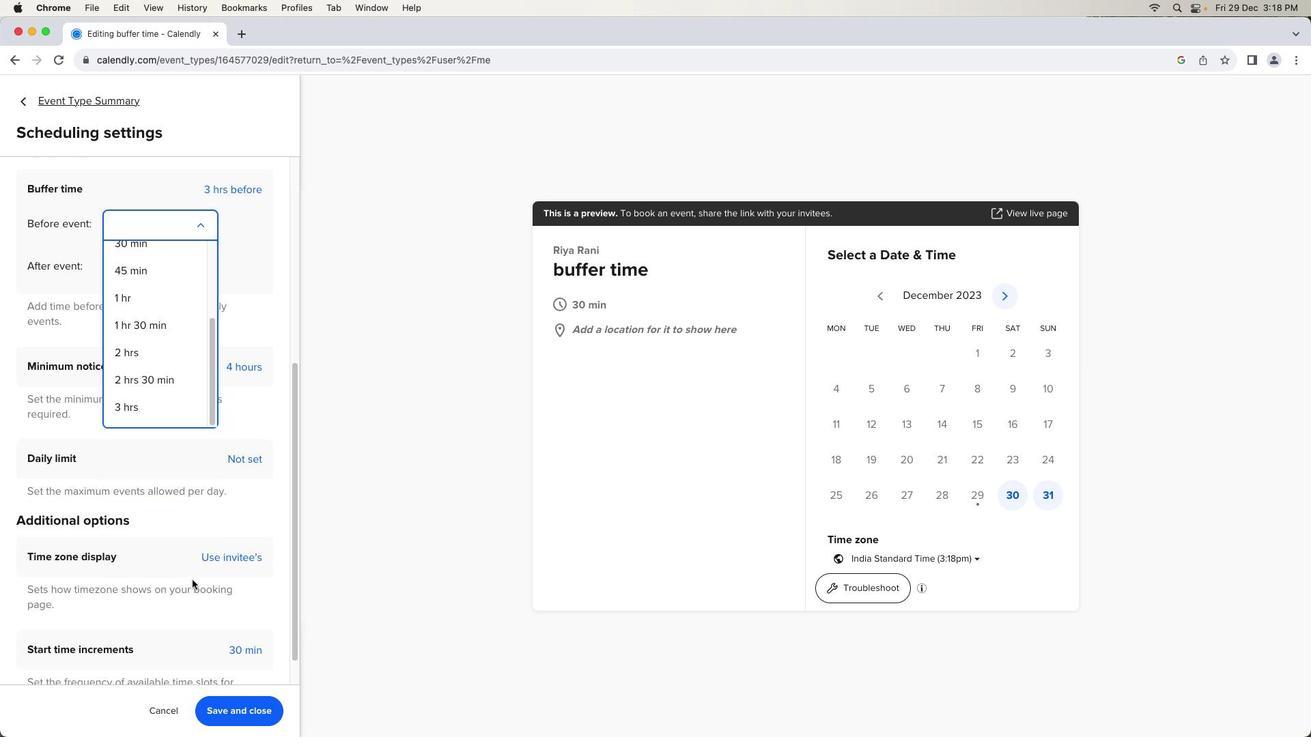 
Action: Mouse moved to (190, 590)
Screenshot: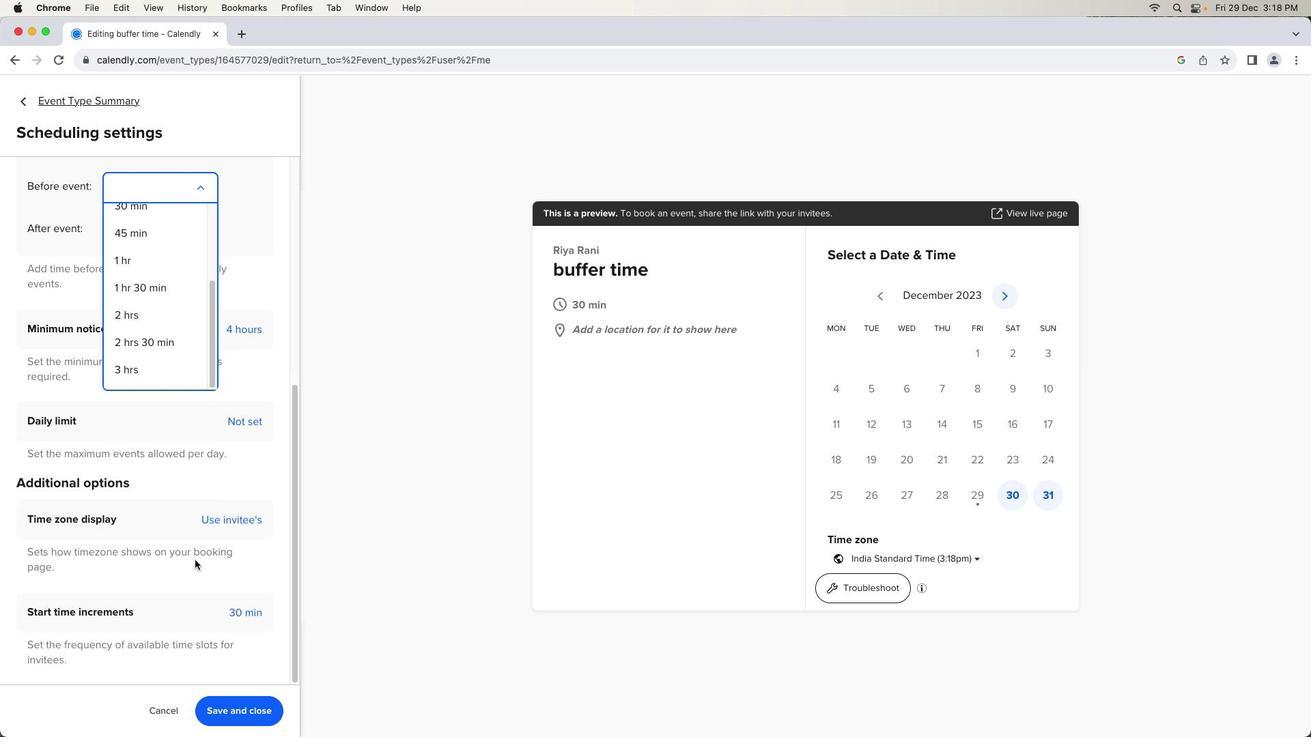 
Action: Mouse scrolled (190, 590) with delta (0, -3)
Screenshot: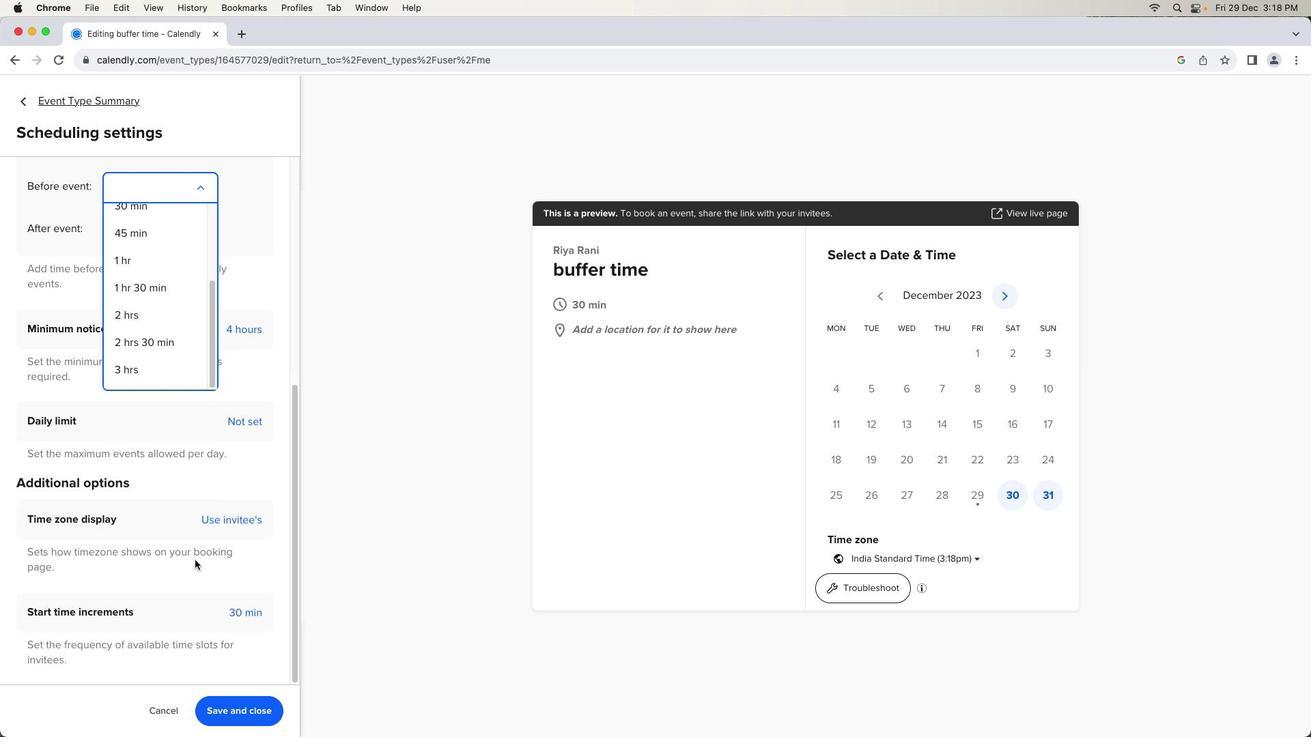 
Action: Mouse moved to (191, 585)
Screenshot: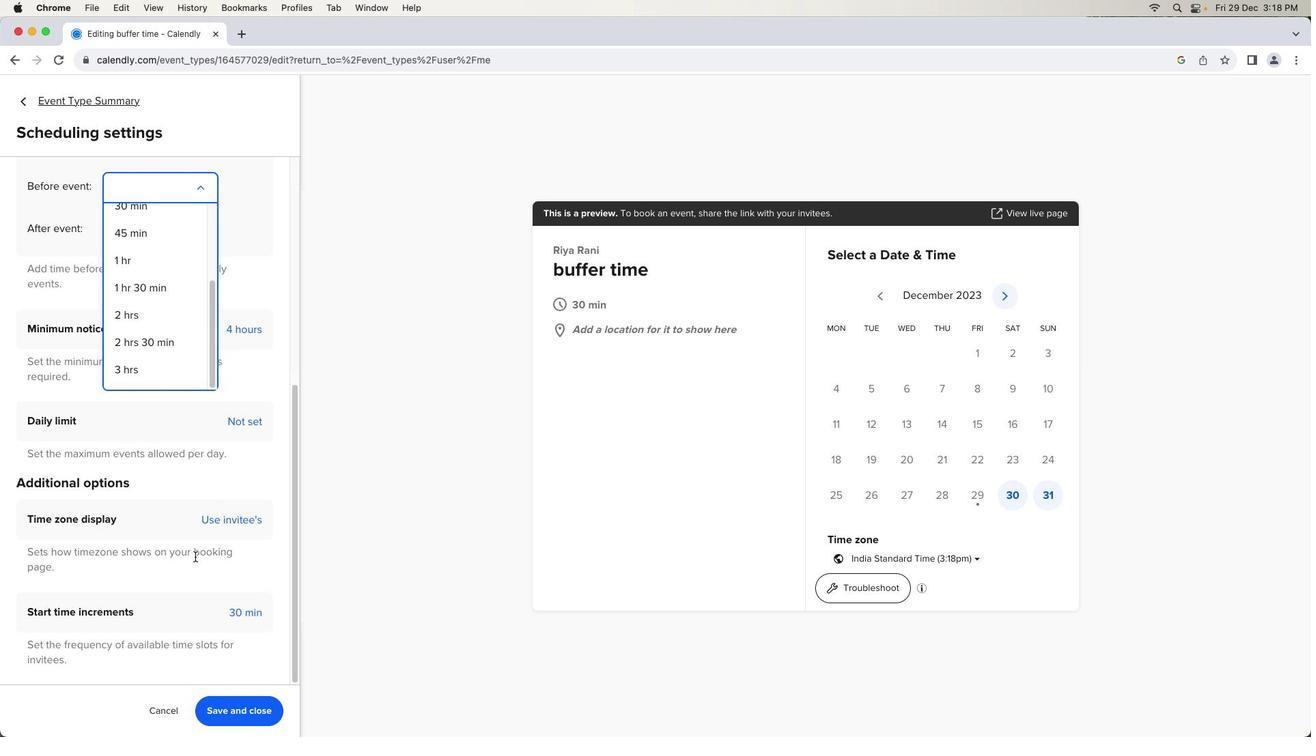 
Action: Mouse scrolled (191, 585) with delta (0, -4)
Screenshot: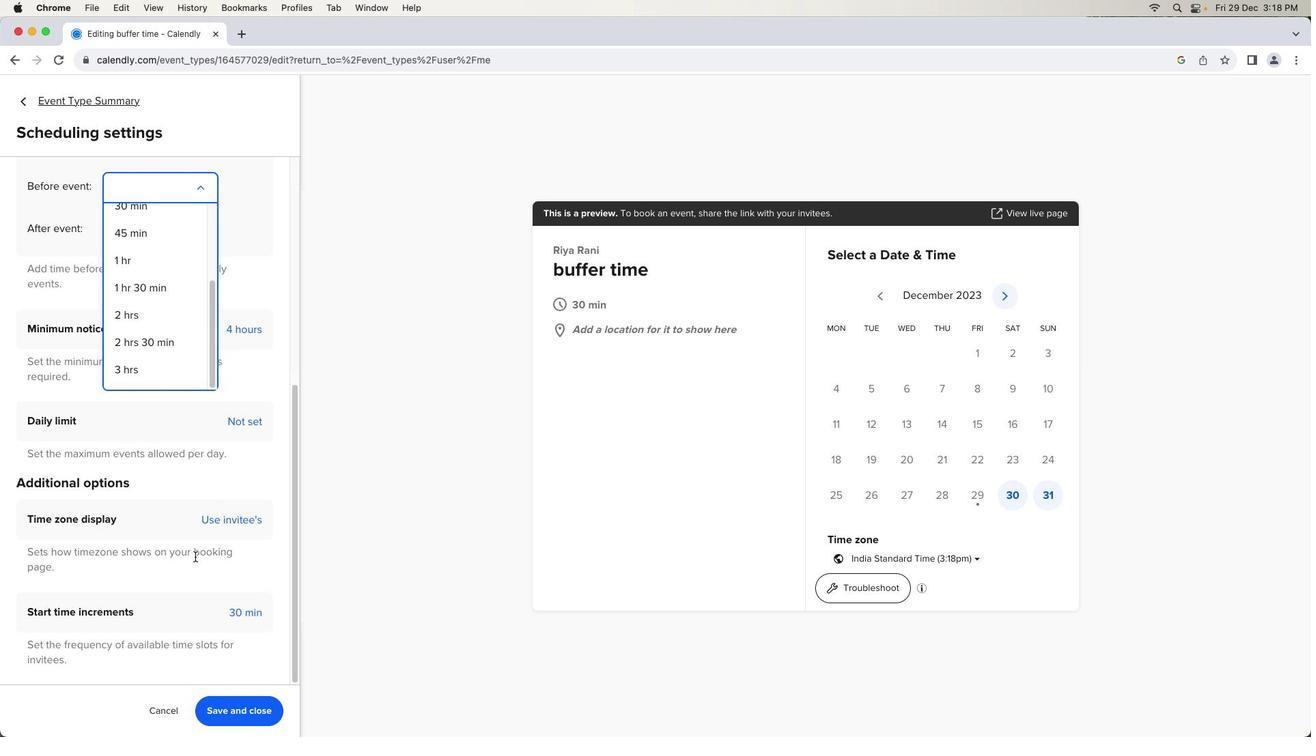 
Action: Mouse moved to (170, 380)
Screenshot: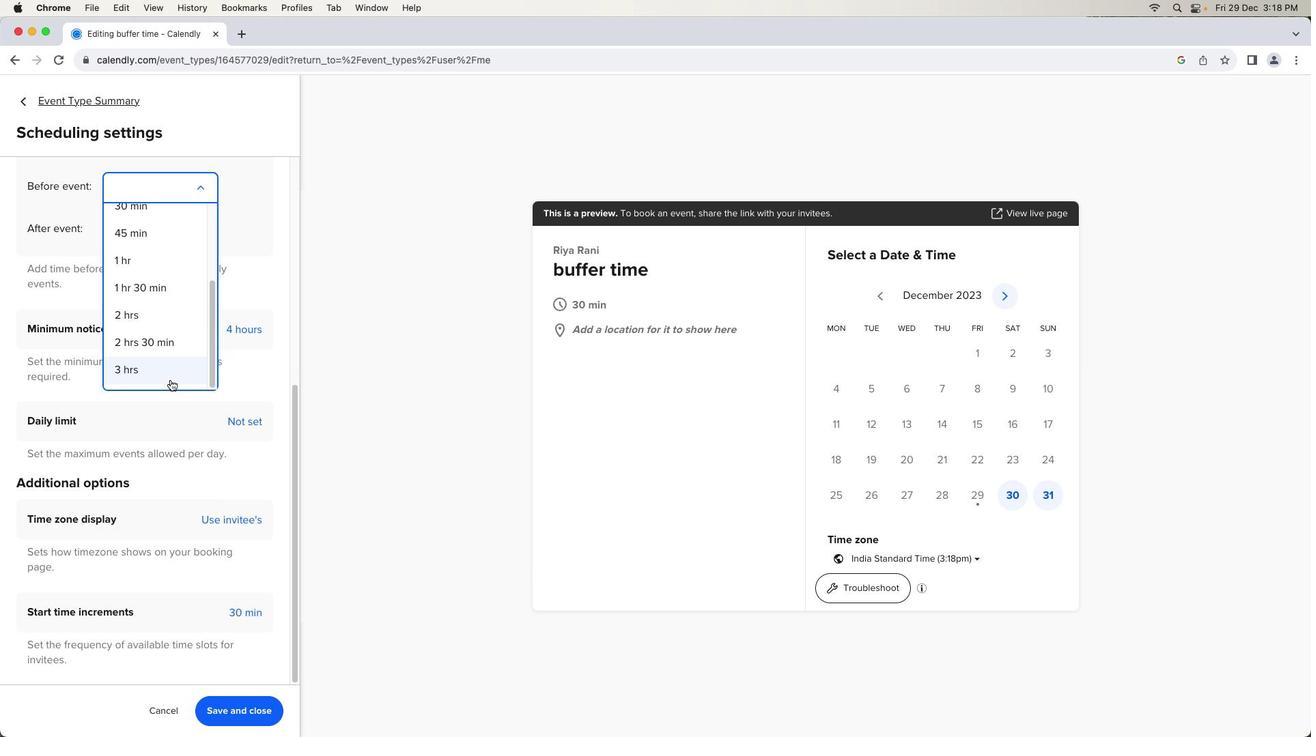 
Action: Mouse pressed left at (170, 380)
Screenshot: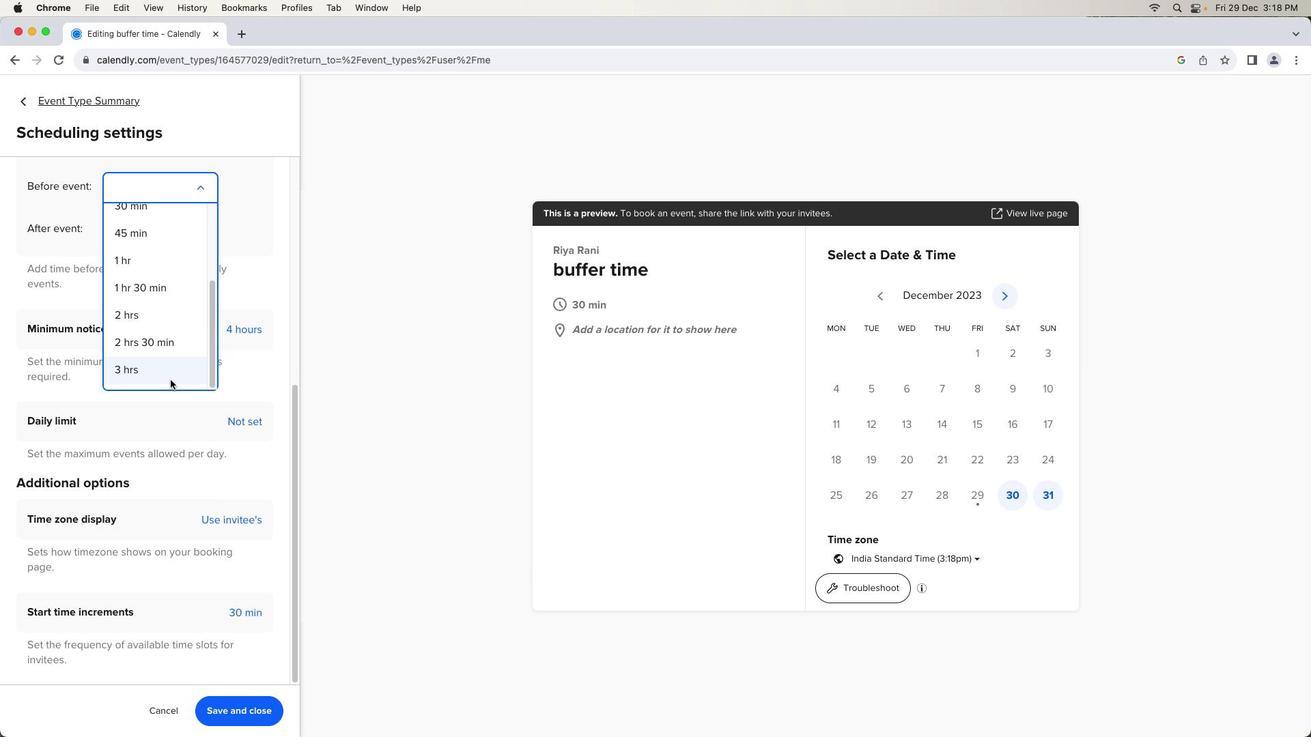 
Action: Mouse moved to (237, 717)
Screenshot: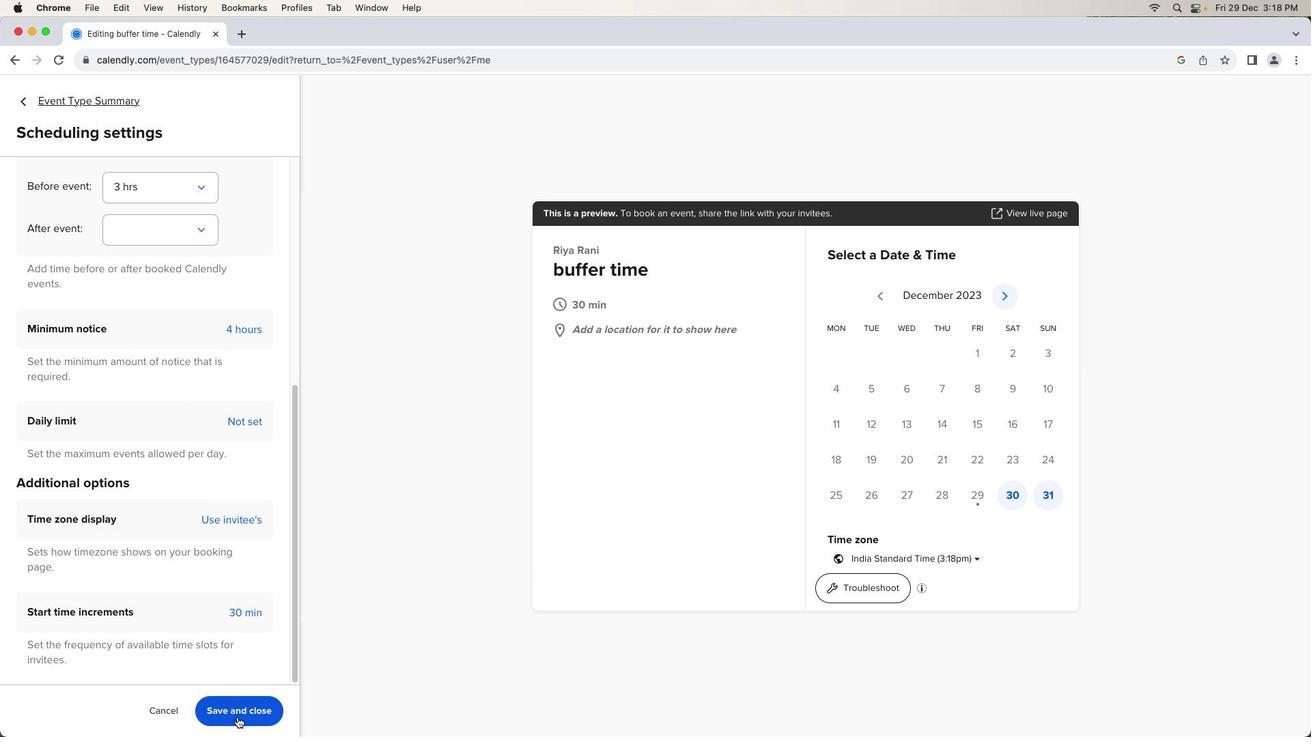 
Action: Mouse pressed left at (237, 717)
Screenshot: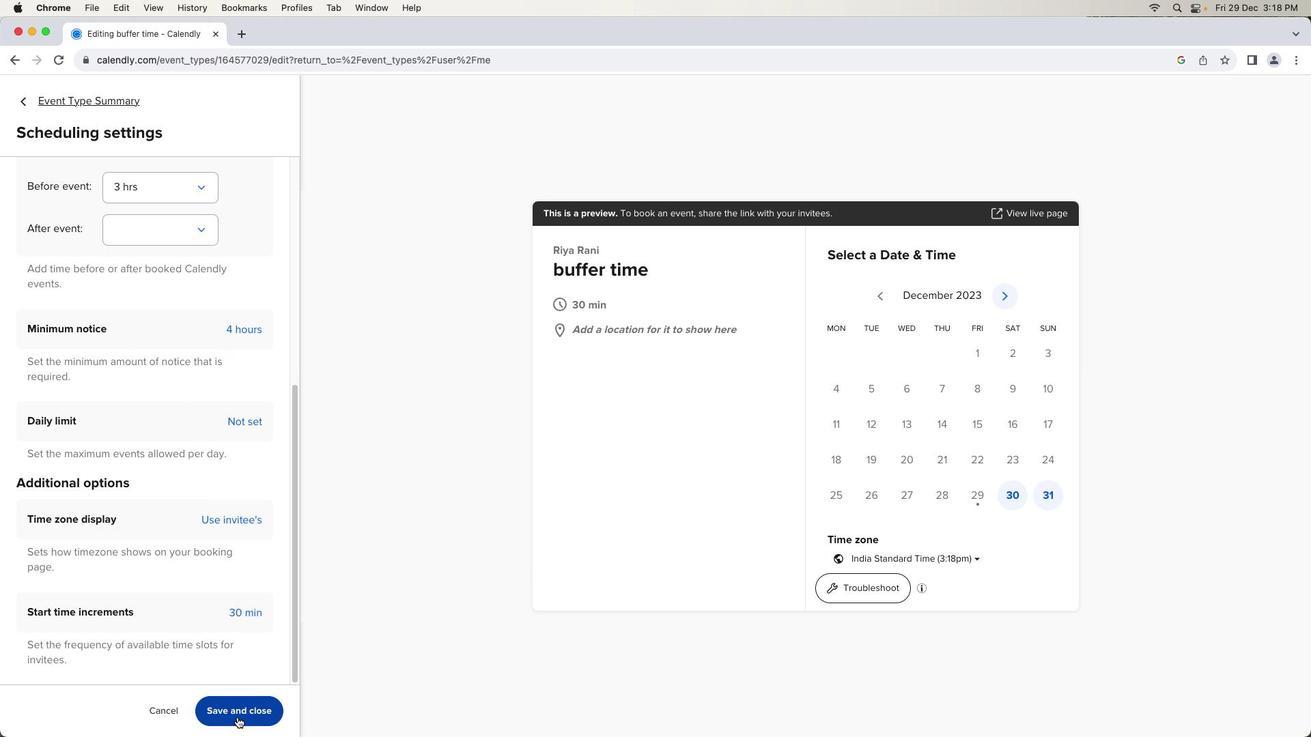 
Action: Mouse moved to (697, 281)
Screenshot: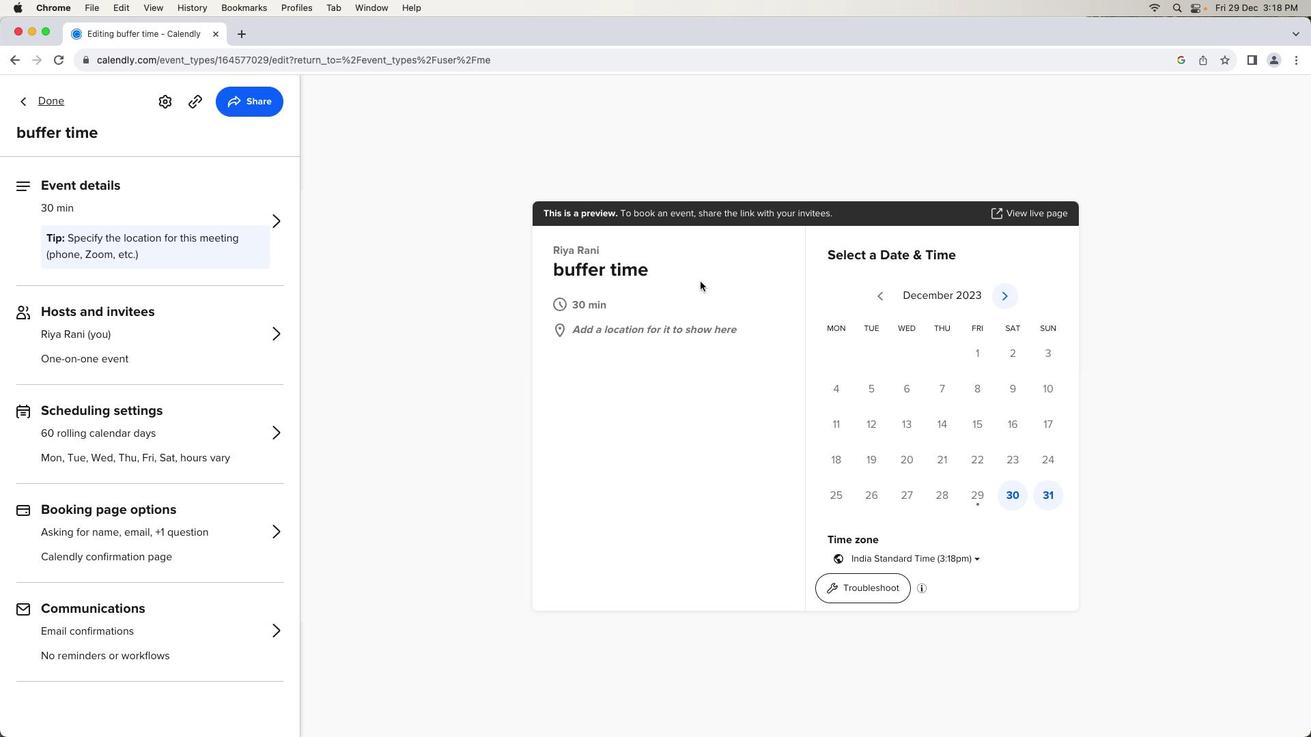 
